 Task: Look for space in Marigot, Saint Martin from 13th August, 2023 to 17th August, 2023 for 2 adults in price range Rs.10000 to Rs.16000. Place can be entire place with 2 bedrooms having 2 beds and 1 bathroom. Property type can be house, flat, guest house. Amenities needed are: wifi. Booking option can be shelf check-in. Required host language is English.
Action: Mouse moved to (419, 57)
Screenshot: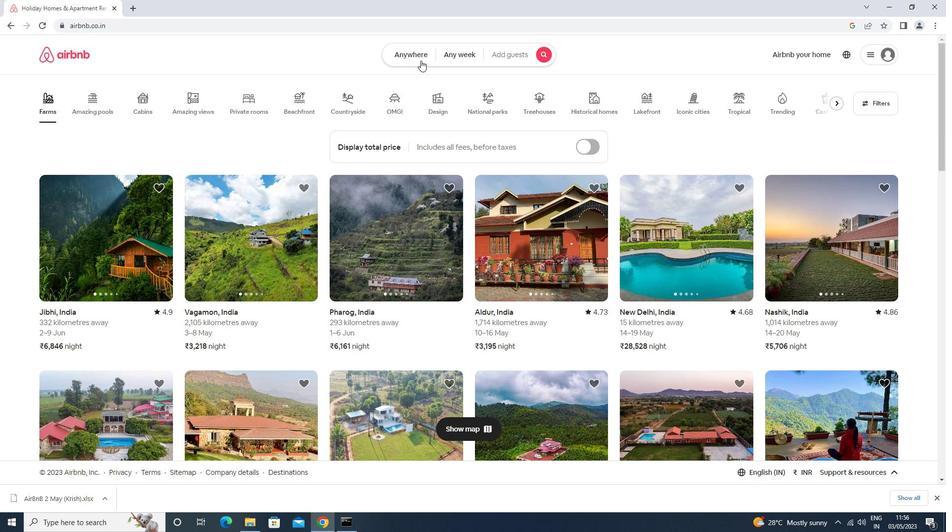 
Action: Mouse pressed left at (419, 57)
Screenshot: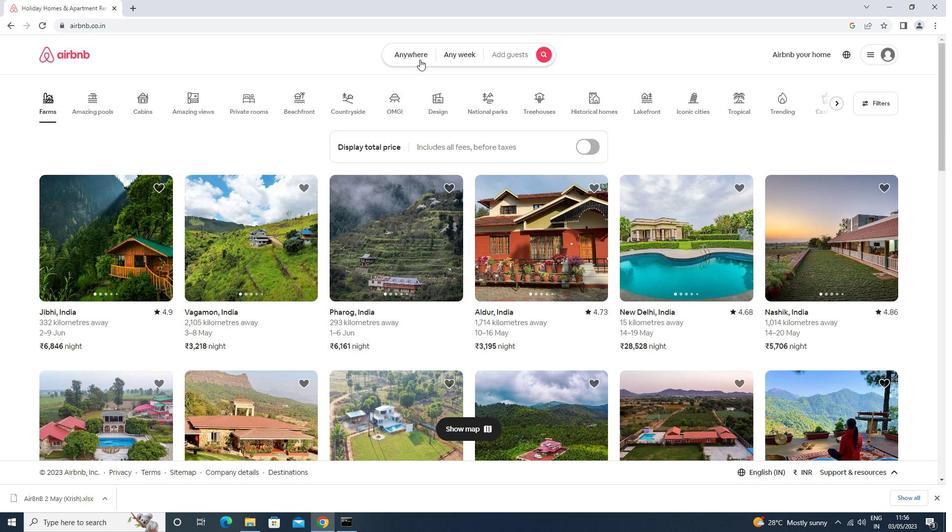 
Action: Mouse moved to (392, 93)
Screenshot: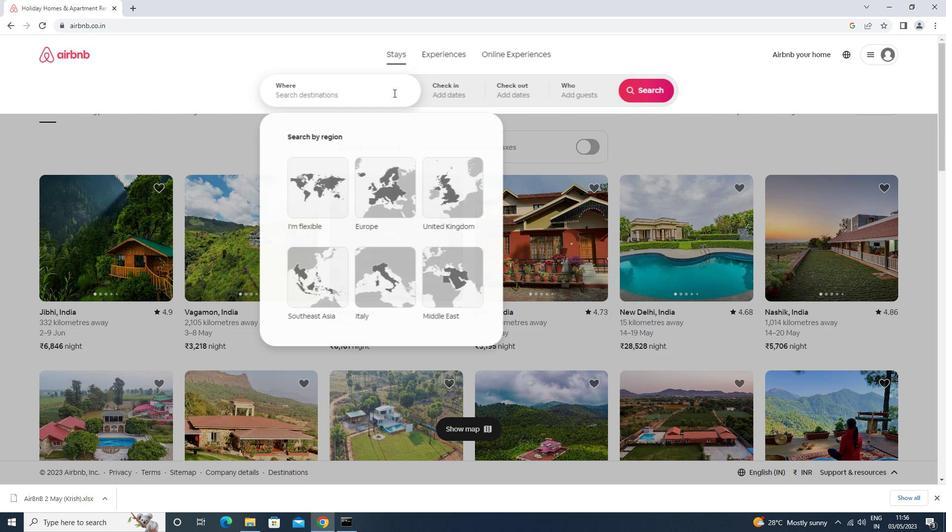
Action: Mouse pressed left at (392, 93)
Screenshot: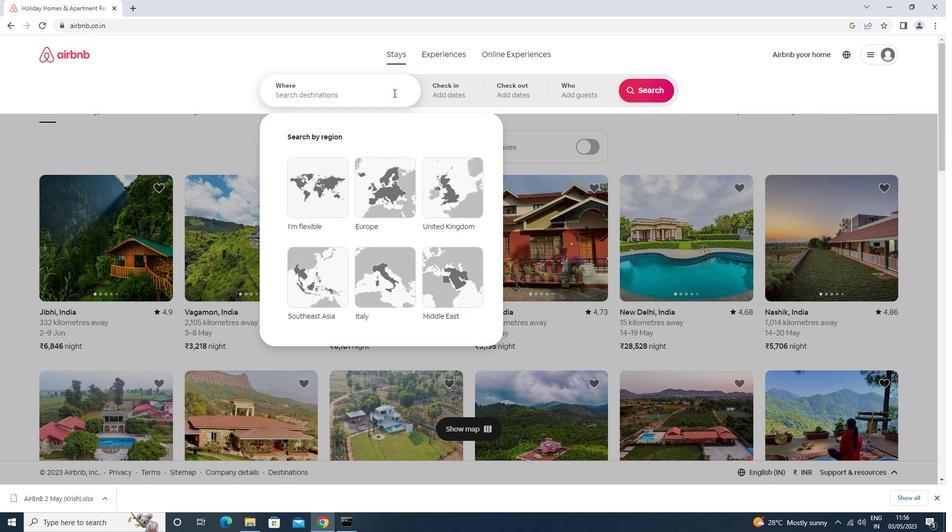 
Action: Key pressed m<Key.caps_lock>erigot<Key.space>sain<Key.down><Key.enter>
Screenshot: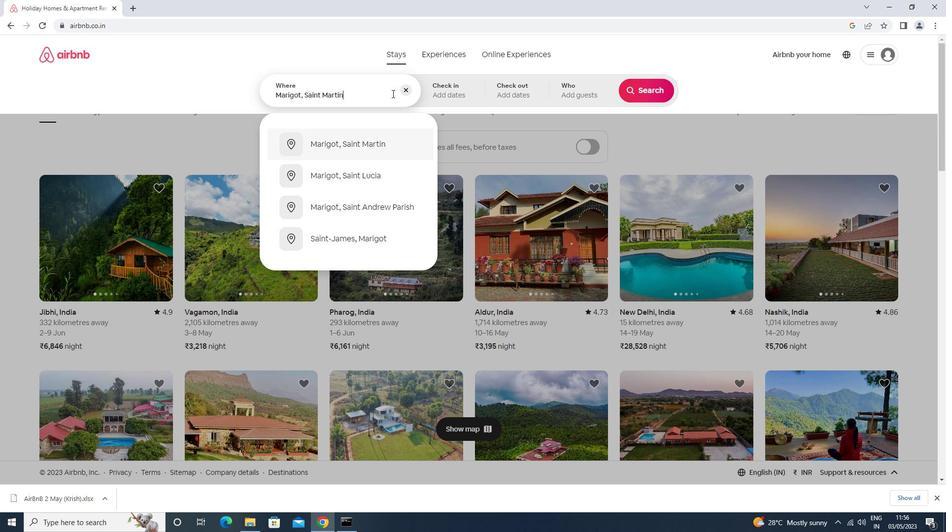 
Action: Mouse moved to (645, 171)
Screenshot: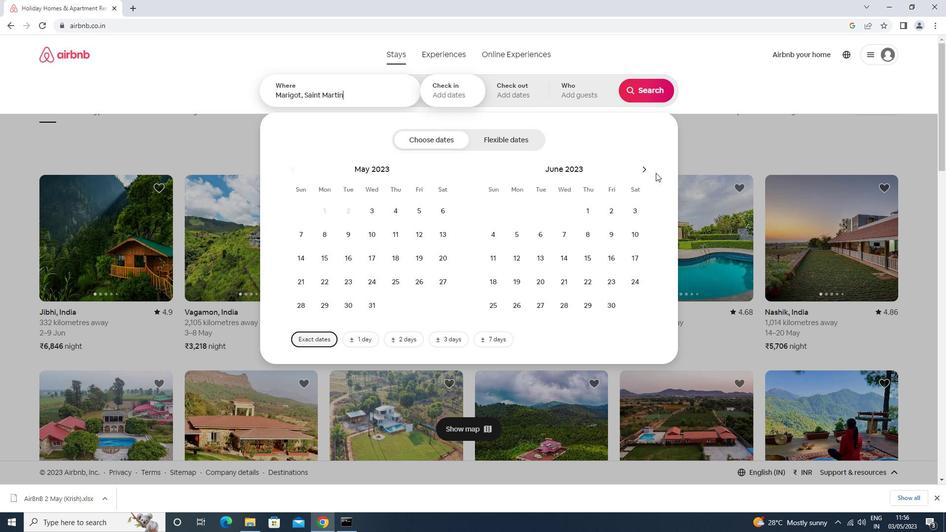 
Action: Mouse pressed left at (645, 171)
Screenshot: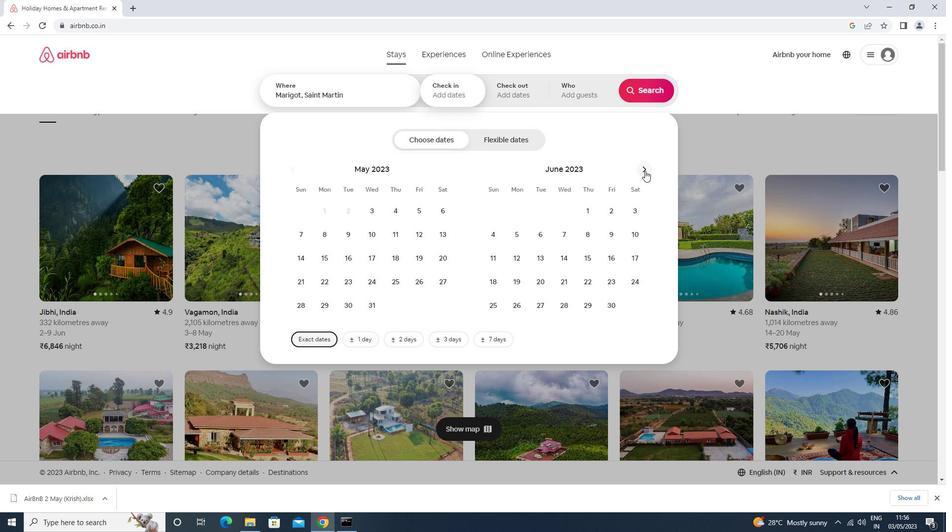 
Action: Mouse pressed left at (645, 171)
Screenshot: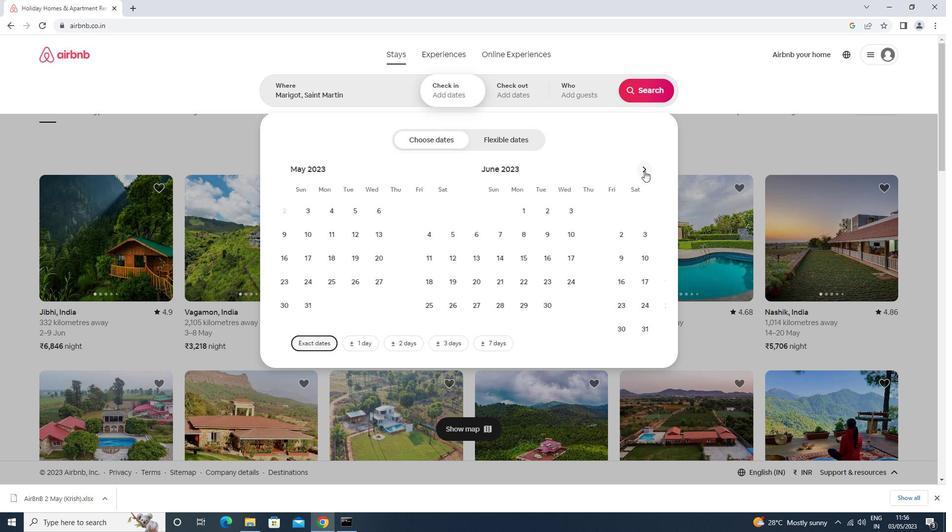 
Action: Mouse moved to (494, 253)
Screenshot: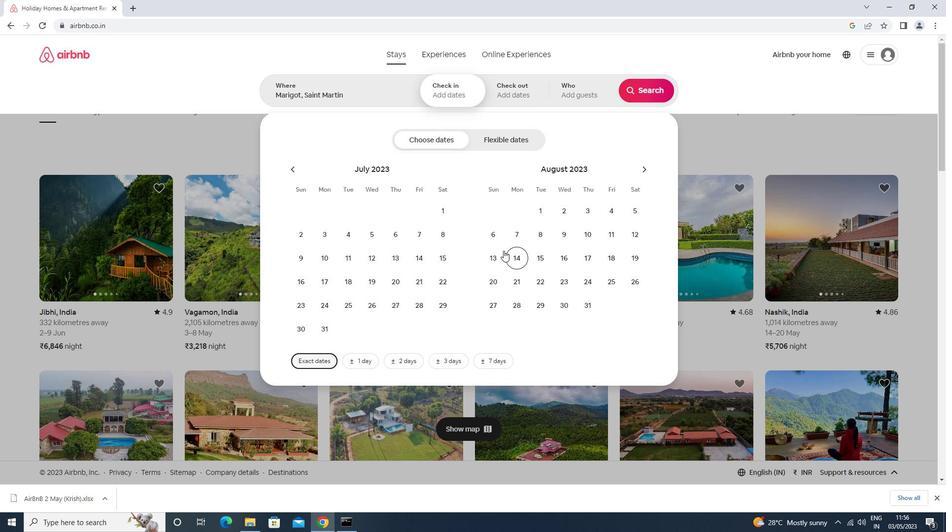 
Action: Mouse pressed left at (494, 253)
Screenshot: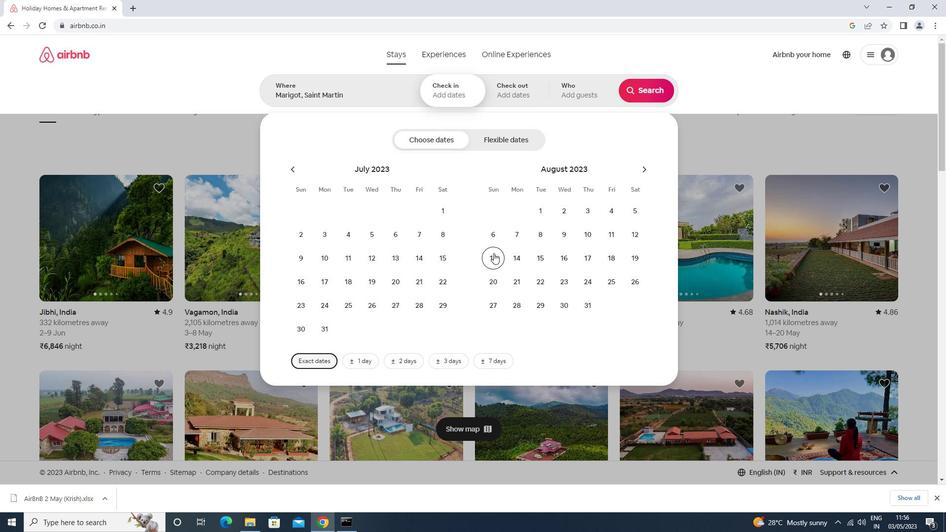 
Action: Mouse moved to (593, 262)
Screenshot: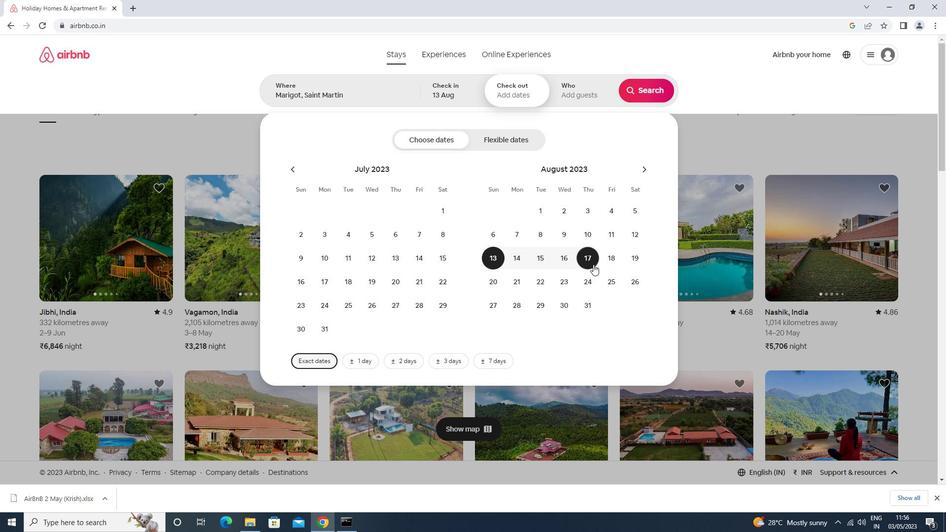 
Action: Mouse pressed left at (593, 262)
Screenshot: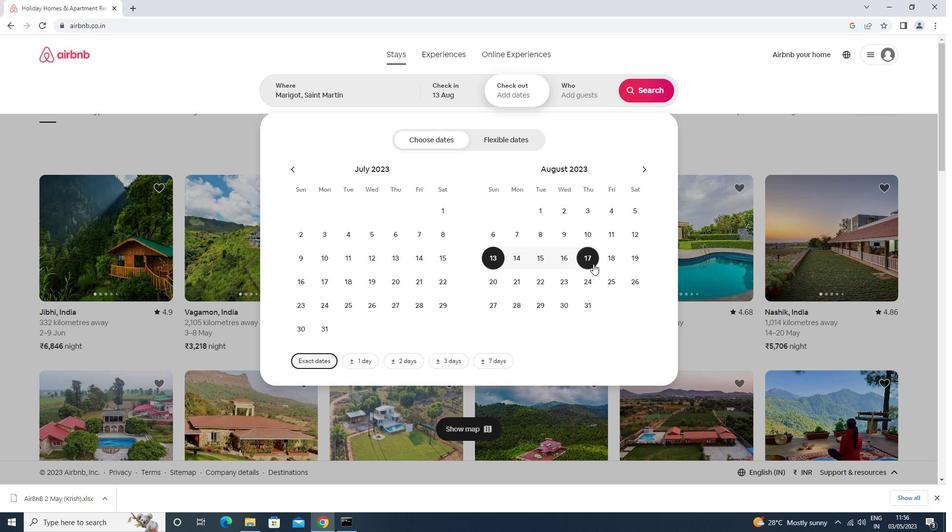 
Action: Mouse moved to (571, 84)
Screenshot: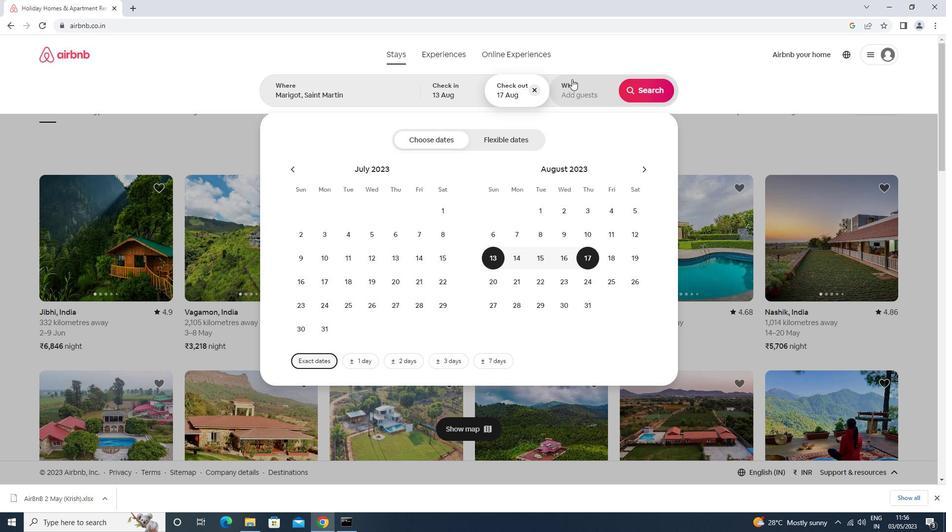 
Action: Mouse pressed left at (571, 84)
Screenshot: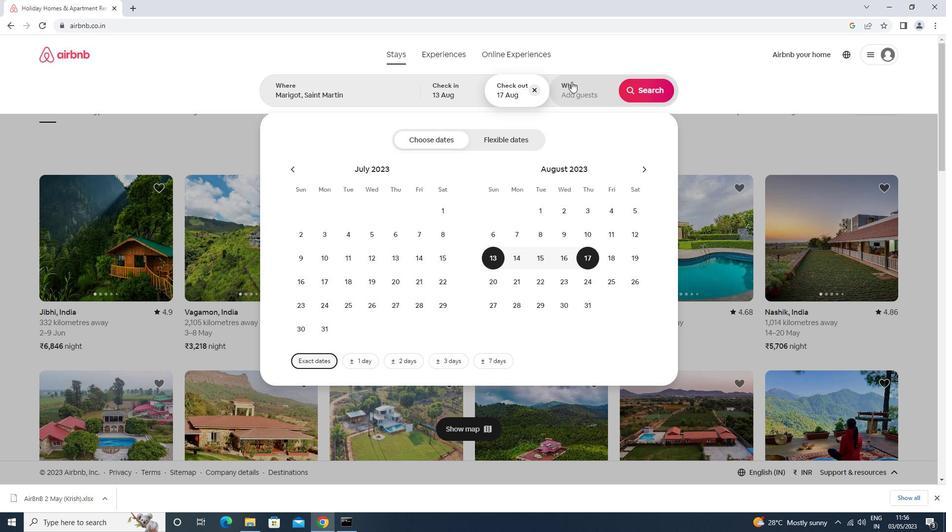
Action: Mouse moved to (648, 142)
Screenshot: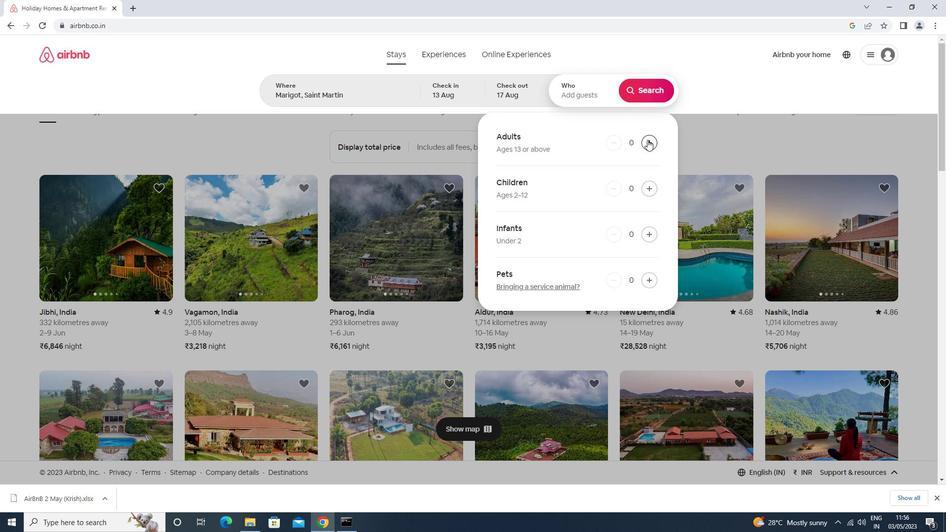 
Action: Mouse pressed left at (648, 142)
Screenshot: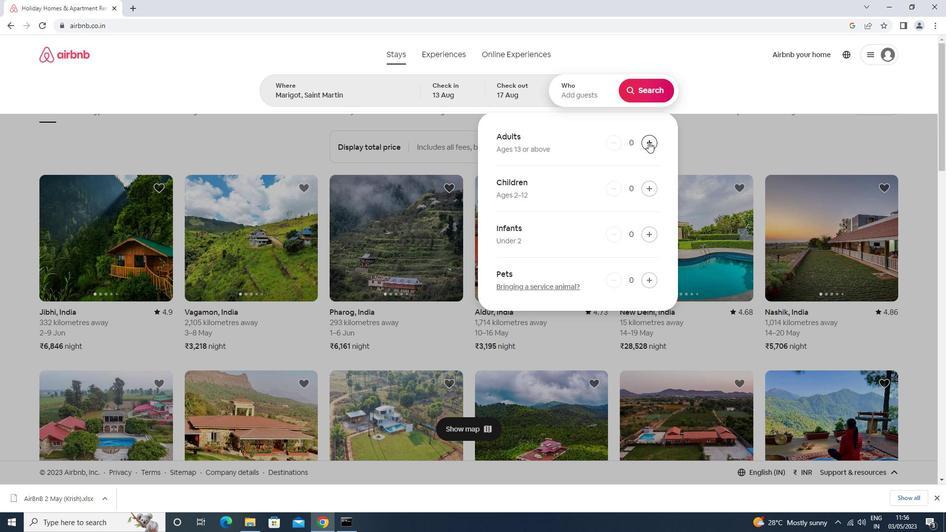
Action: Mouse pressed left at (648, 142)
Screenshot: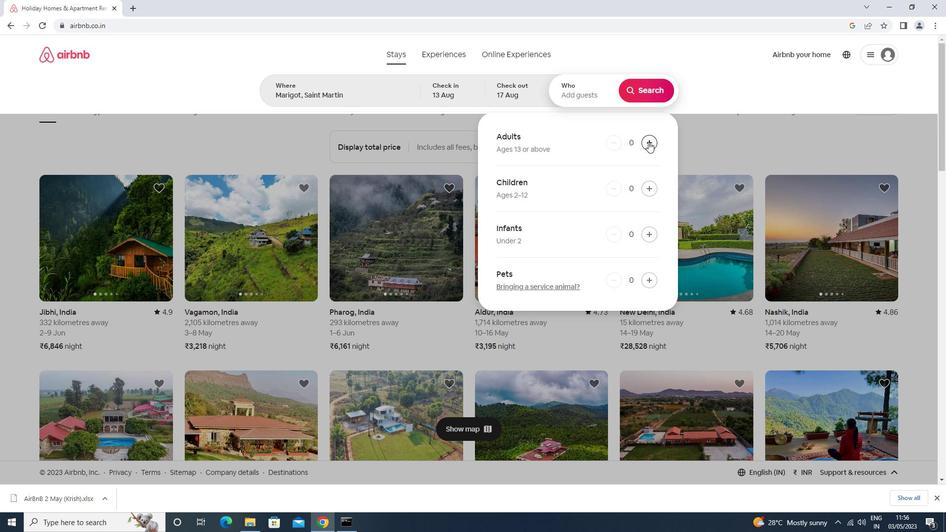 
Action: Mouse moved to (647, 89)
Screenshot: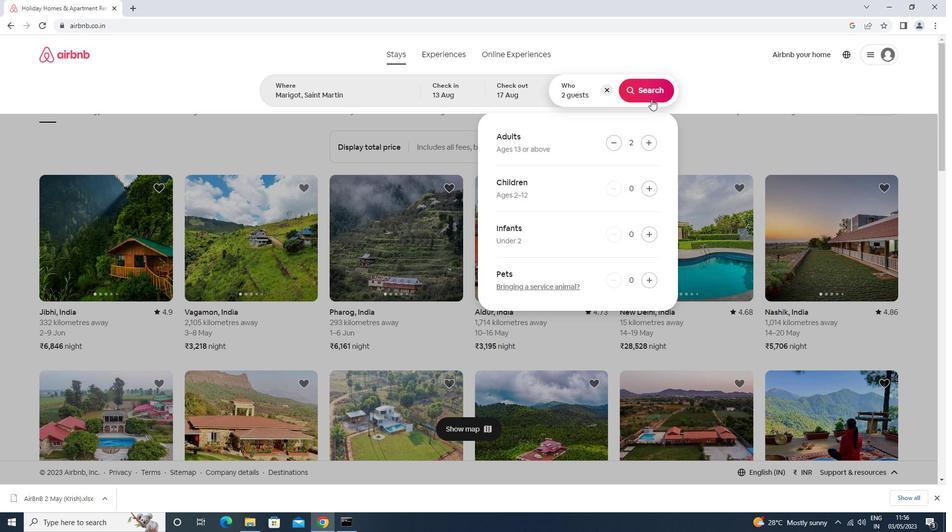 
Action: Mouse pressed left at (647, 89)
Screenshot: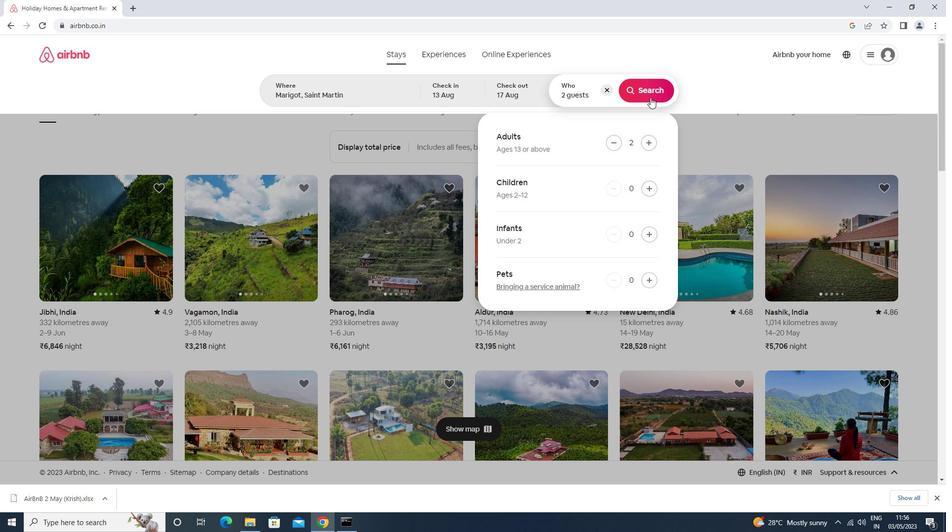
Action: Mouse moved to (904, 87)
Screenshot: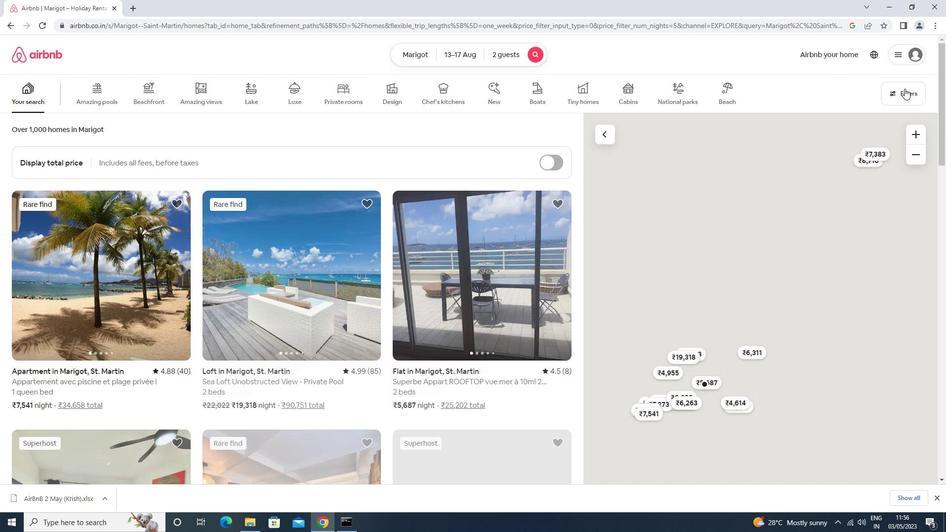 
Action: Mouse pressed left at (904, 87)
Screenshot: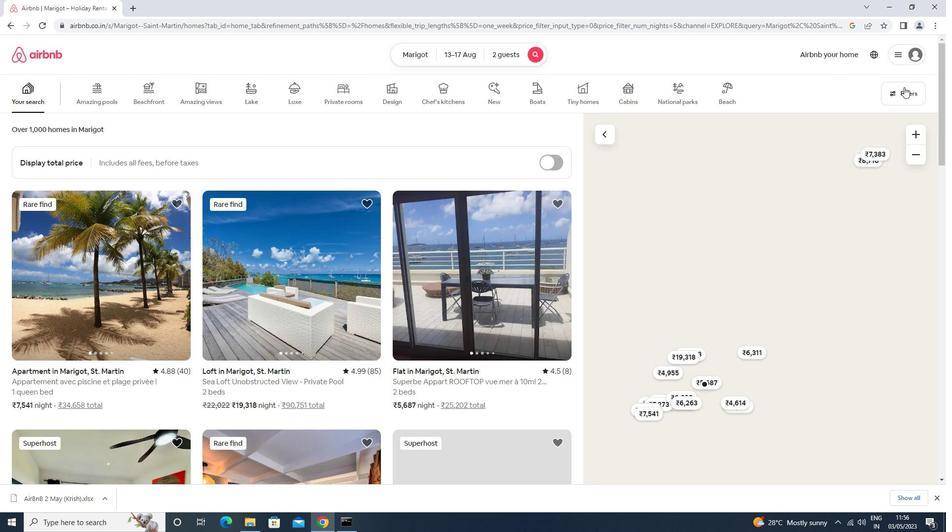 
Action: Mouse moved to (441, 210)
Screenshot: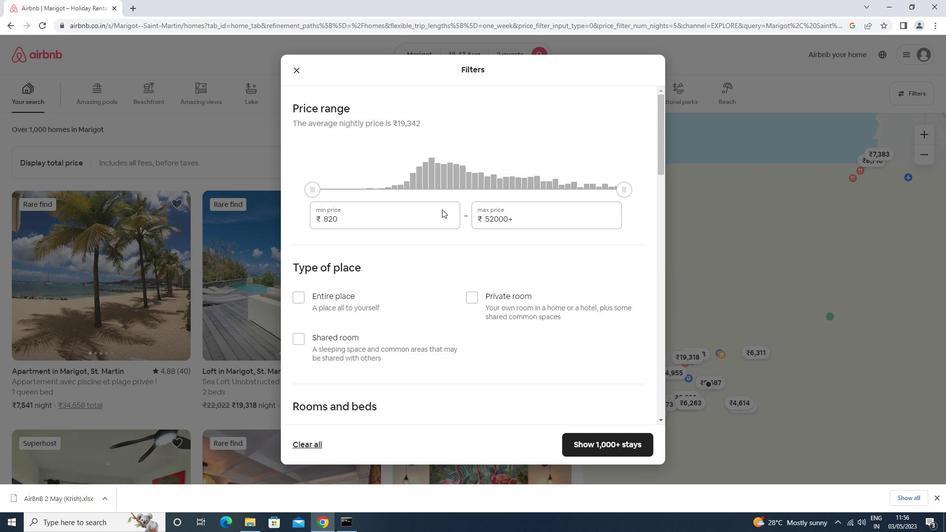 
Action: Mouse pressed left at (441, 210)
Screenshot: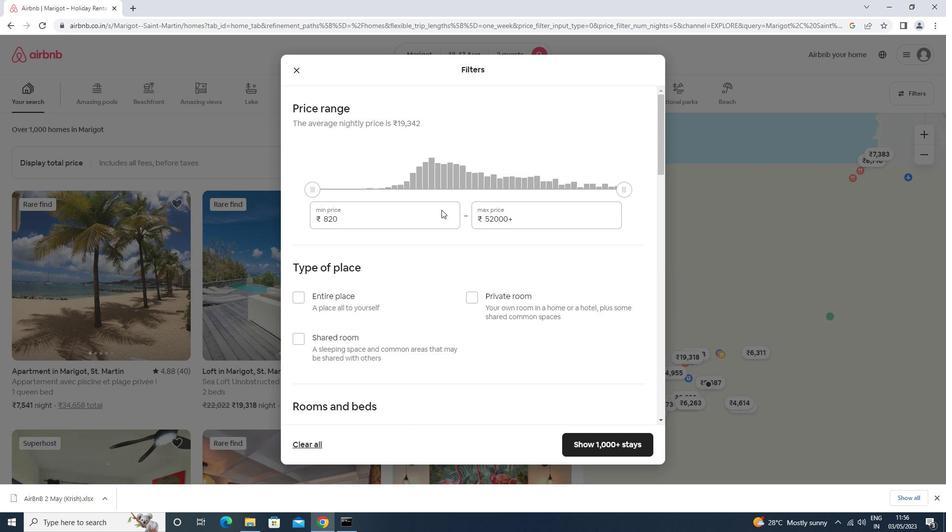
Action: Mouse moved to (446, 206)
Screenshot: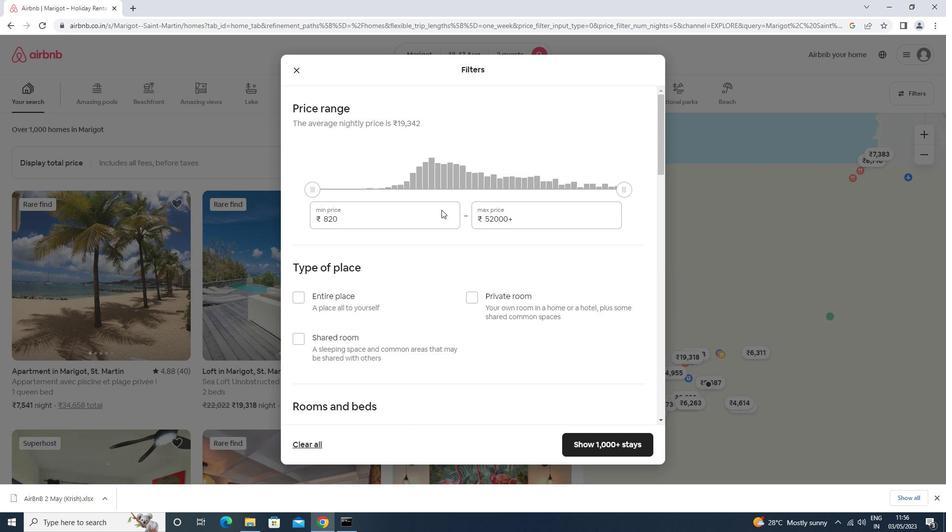 
Action: Key pressed <Key.backspace><Key.backspace><Key.backspace><Key.backspace><Key.backspace><Key.backspace><Key.backspace><Key.backspace><Key.backspace>10000<Key.tab>16000
Screenshot: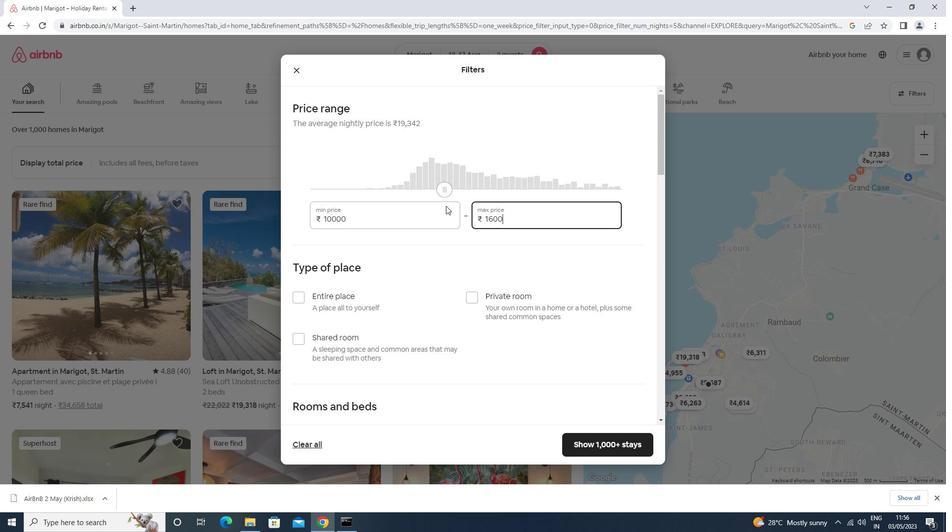 
Action: Mouse moved to (340, 294)
Screenshot: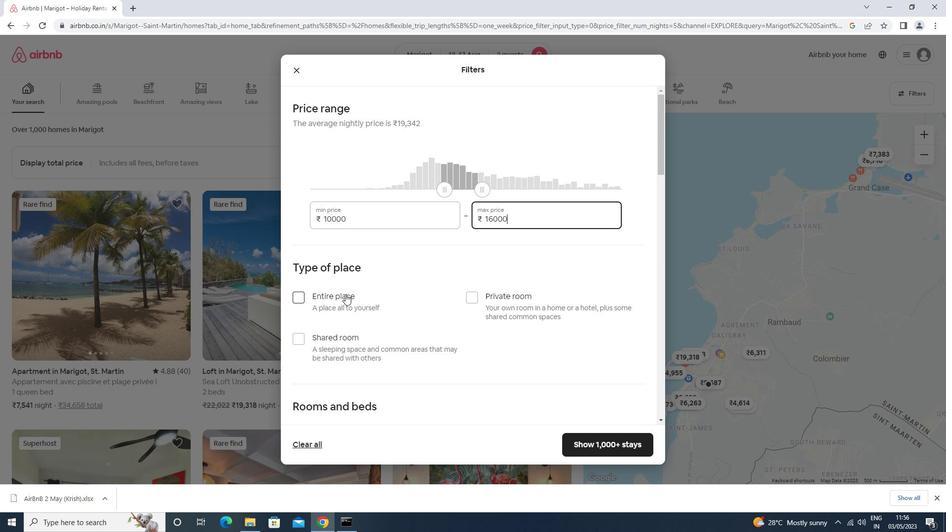 
Action: Mouse pressed left at (340, 294)
Screenshot: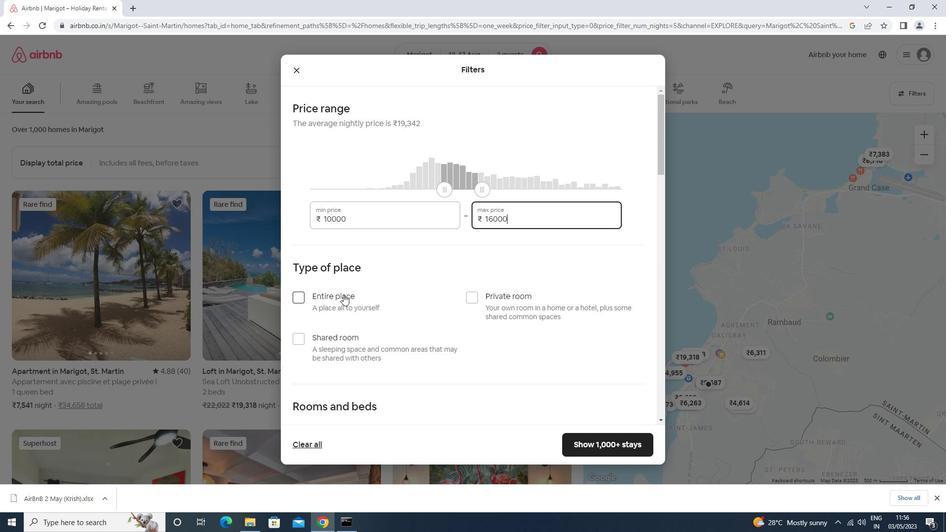 
Action: Mouse moved to (340, 291)
Screenshot: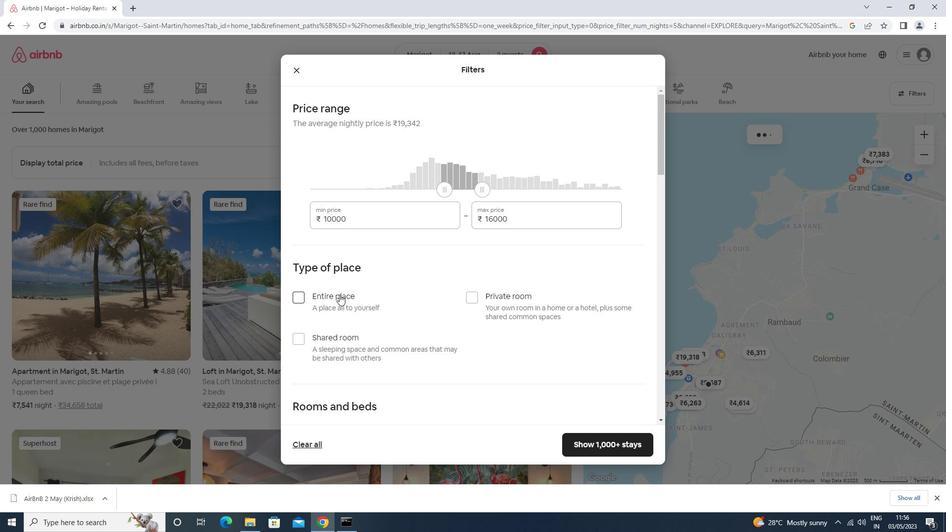 
Action: Mouse scrolled (340, 291) with delta (0, 0)
Screenshot: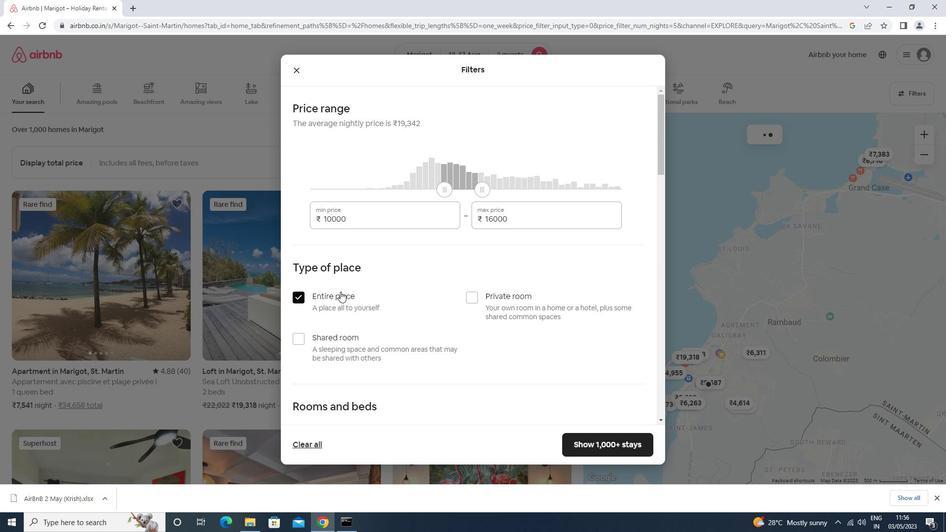 
Action: Mouse scrolled (340, 291) with delta (0, 0)
Screenshot: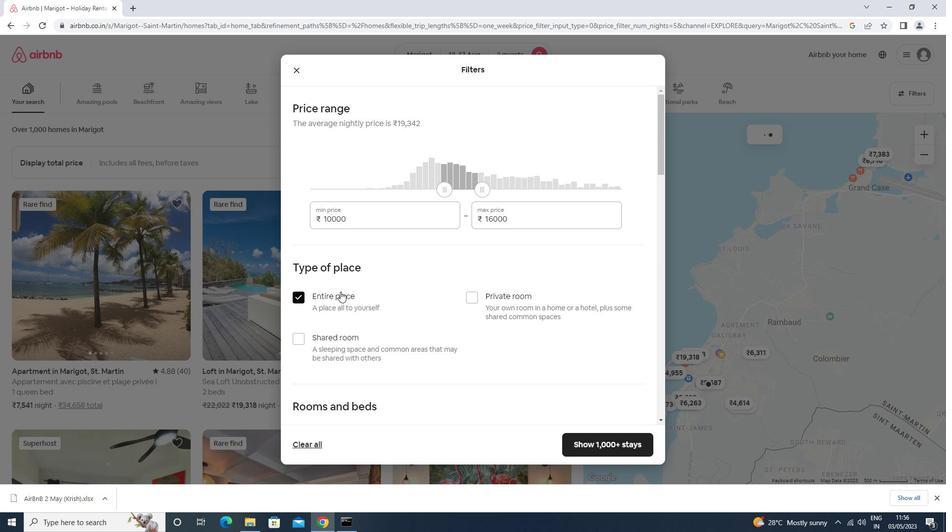 
Action: Mouse scrolled (340, 291) with delta (0, 0)
Screenshot: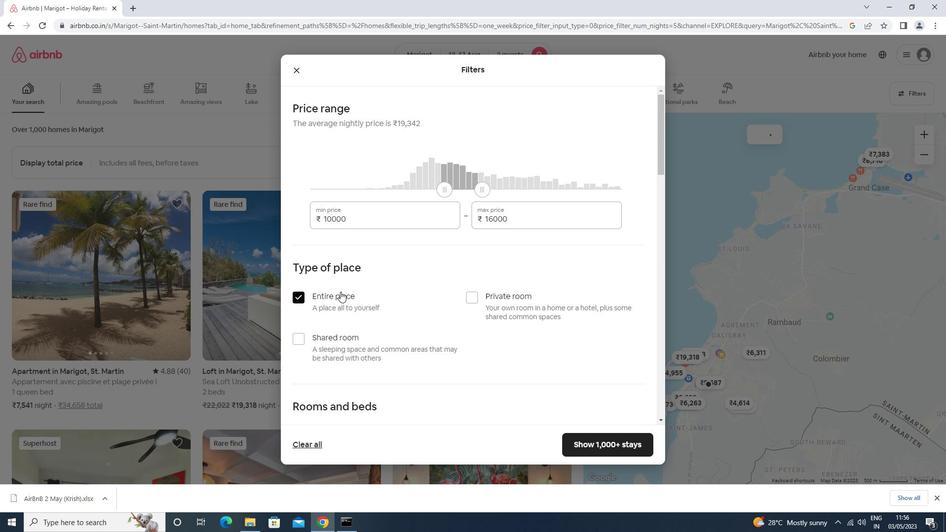 
Action: Mouse moved to (384, 314)
Screenshot: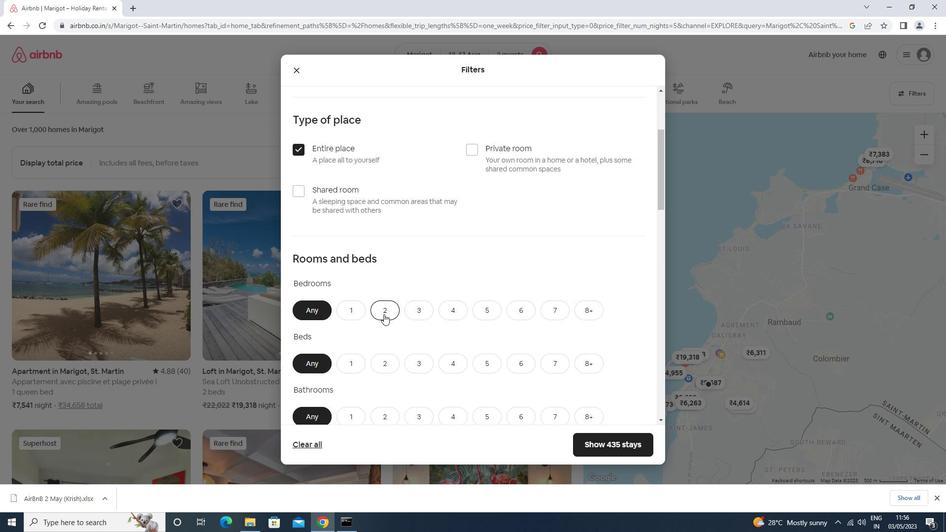 
Action: Mouse pressed left at (384, 314)
Screenshot: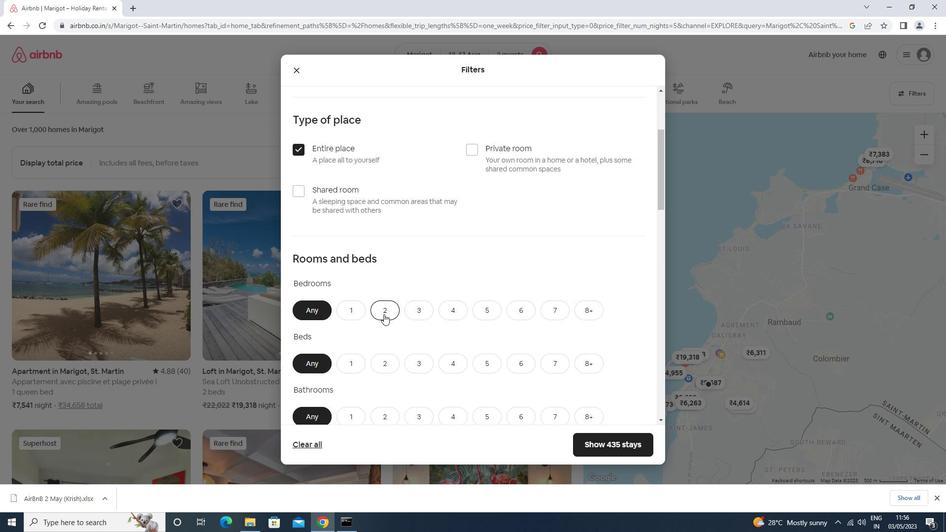 
Action: Mouse scrolled (384, 314) with delta (0, 0)
Screenshot: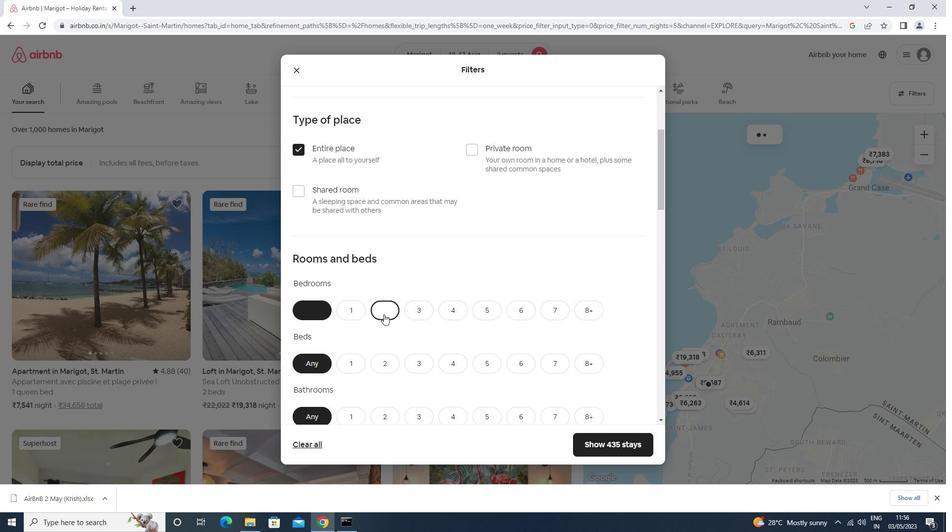 
Action: Mouse moved to (383, 318)
Screenshot: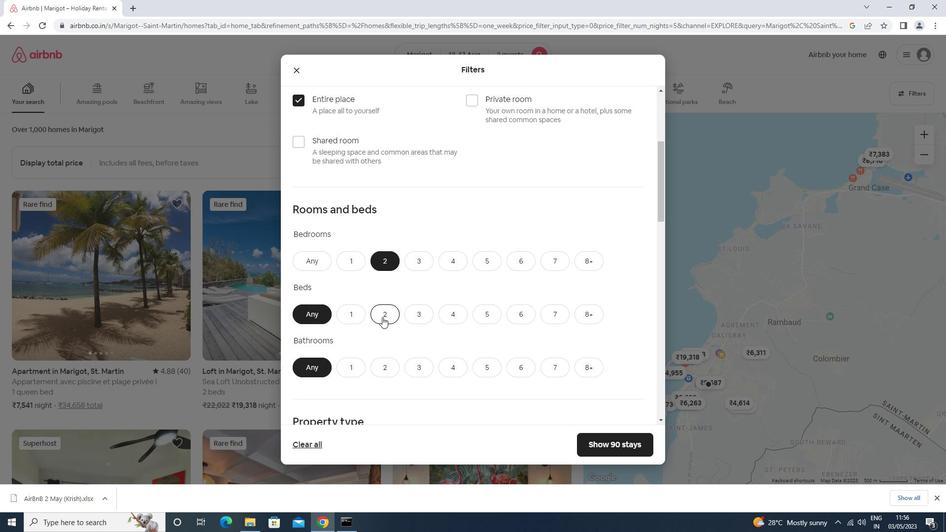
Action: Mouse pressed left at (383, 318)
Screenshot: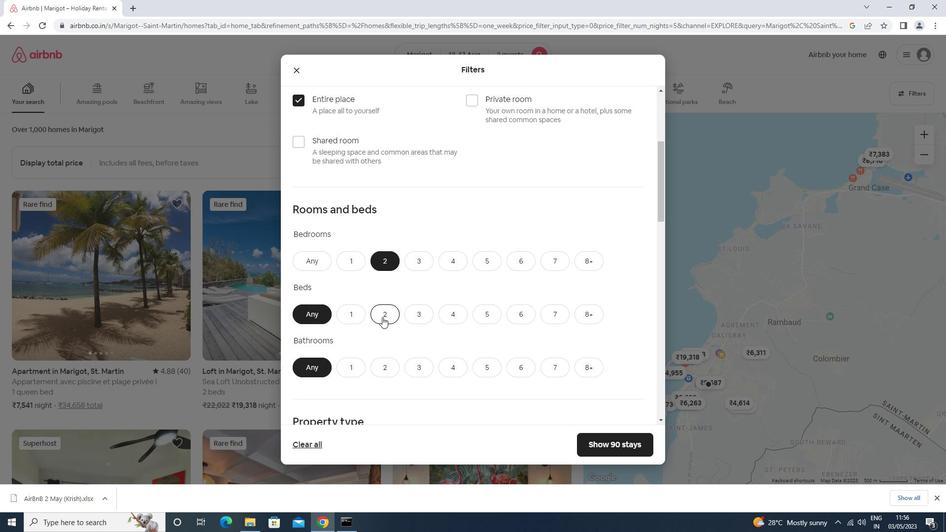 
Action: Mouse moved to (384, 317)
Screenshot: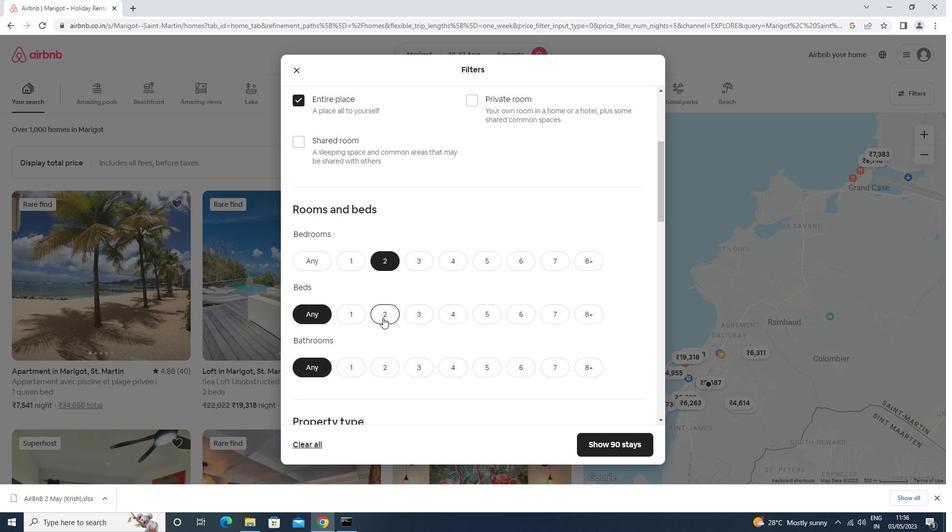 
Action: Mouse scrolled (384, 317) with delta (0, 0)
Screenshot: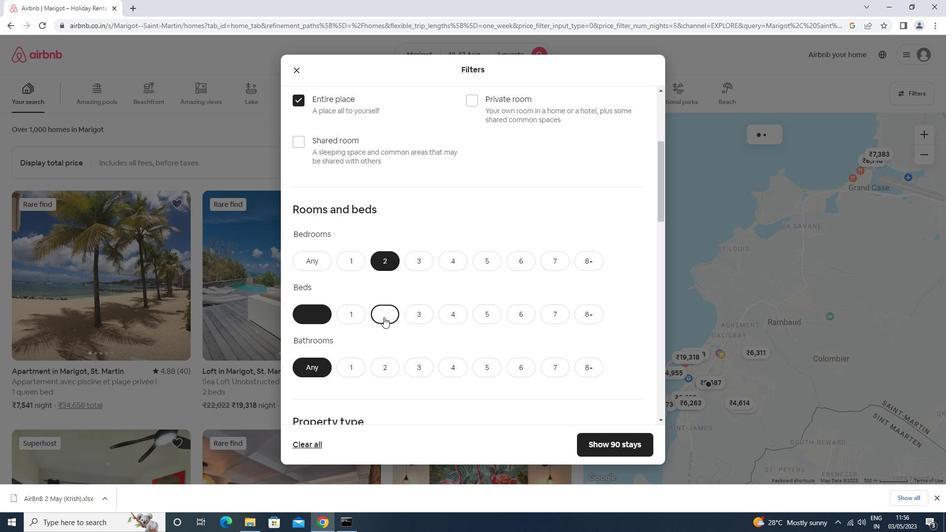
Action: Mouse moved to (359, 320)
Screenshot: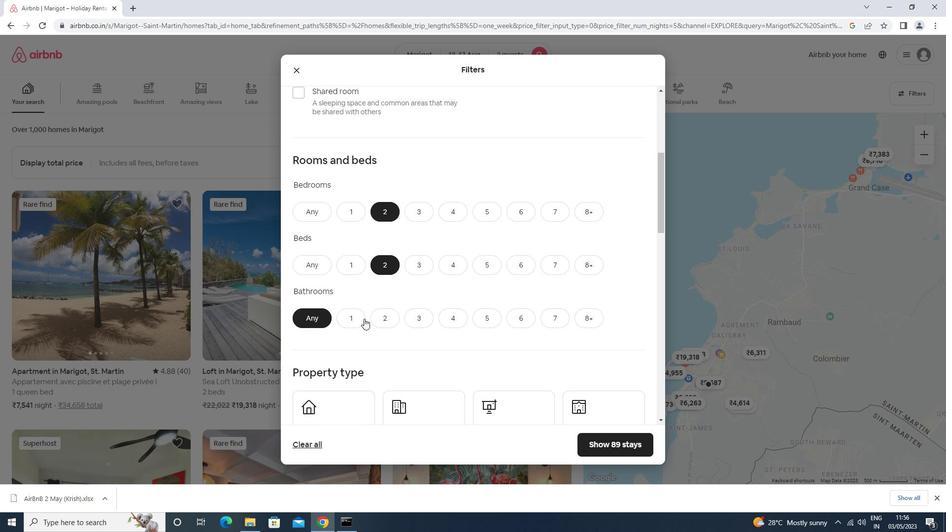 
Action: Mouse pressed left at (359, 320)
Screenshot: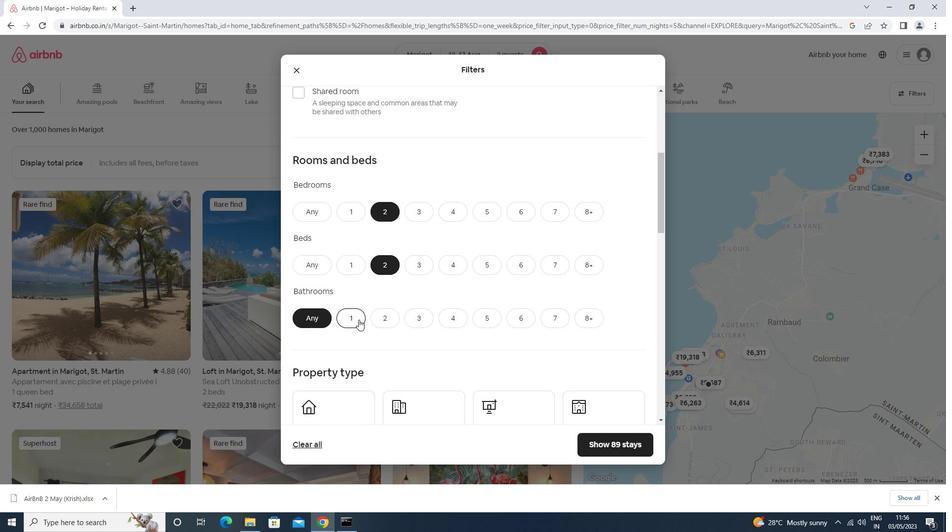
Action: Mouse moved to (358, 320)
Screenshot: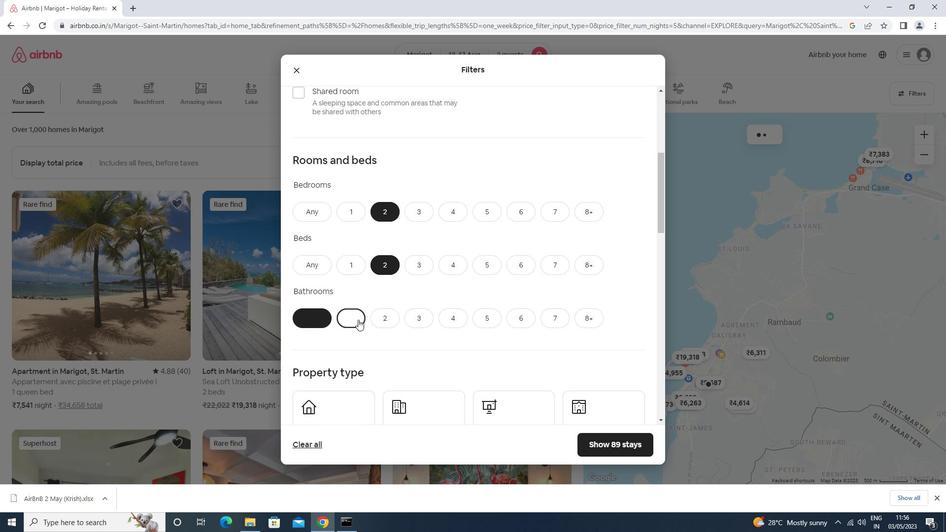 
Action: Mouse scrolled (358, 319) with delta (0, 0)
Screenshot: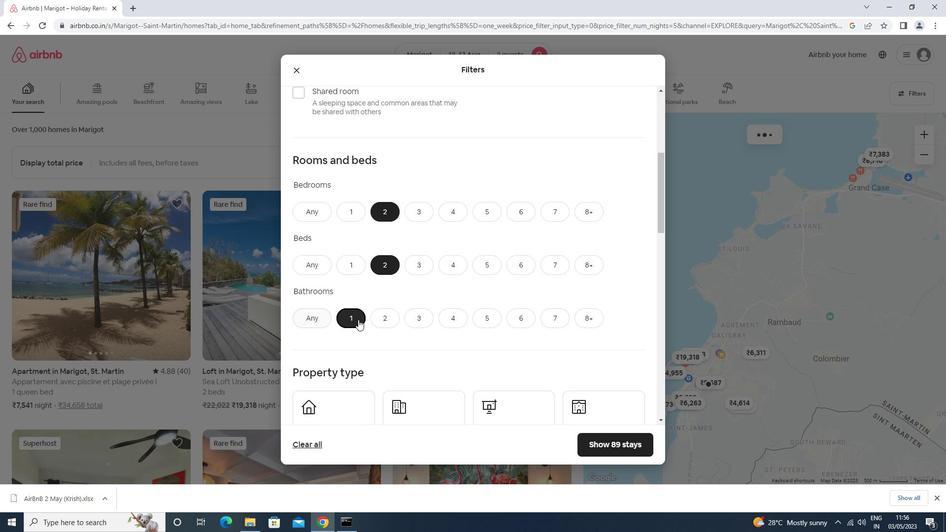 
Action: Mouse scrolled (358, 319) with delta (0, 0)
Screenshot: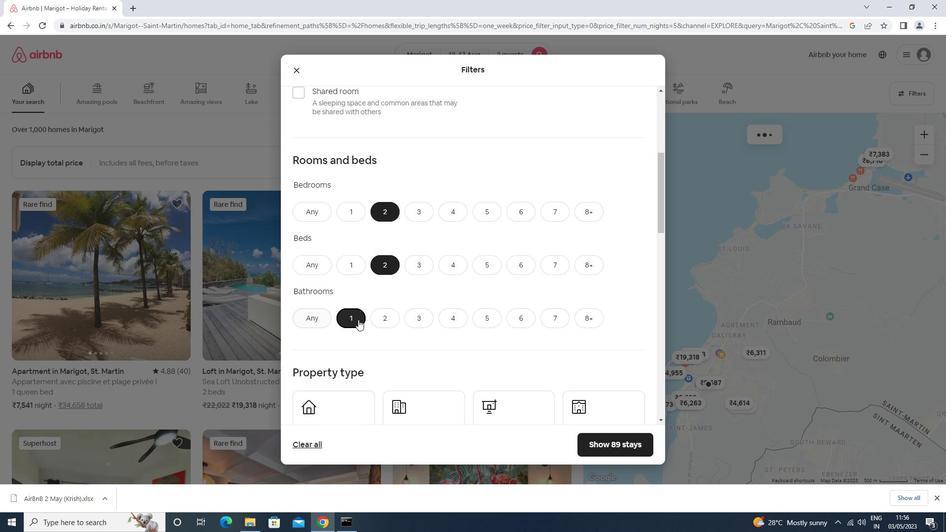 
Action: Mouse moved to (348, 318)
Screenshot: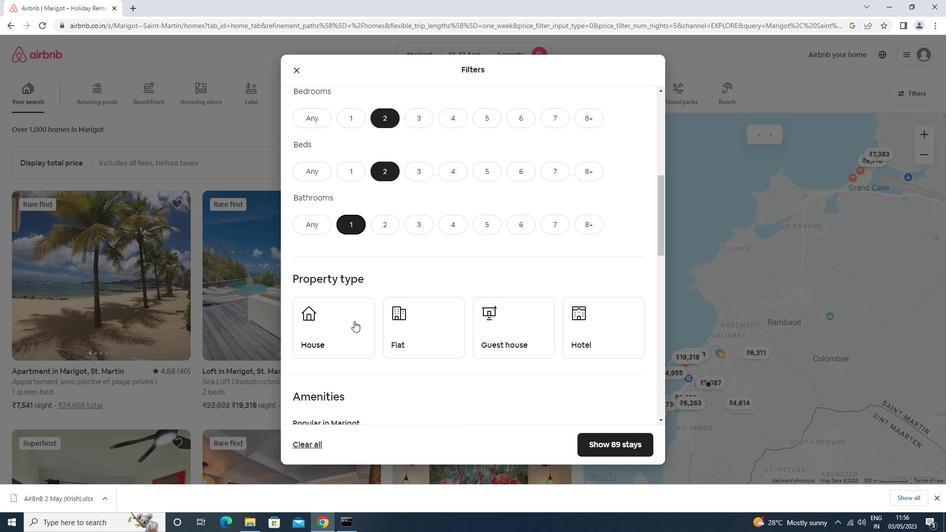 
Action: Mouse pressed left at (348, 318)
Screenshot: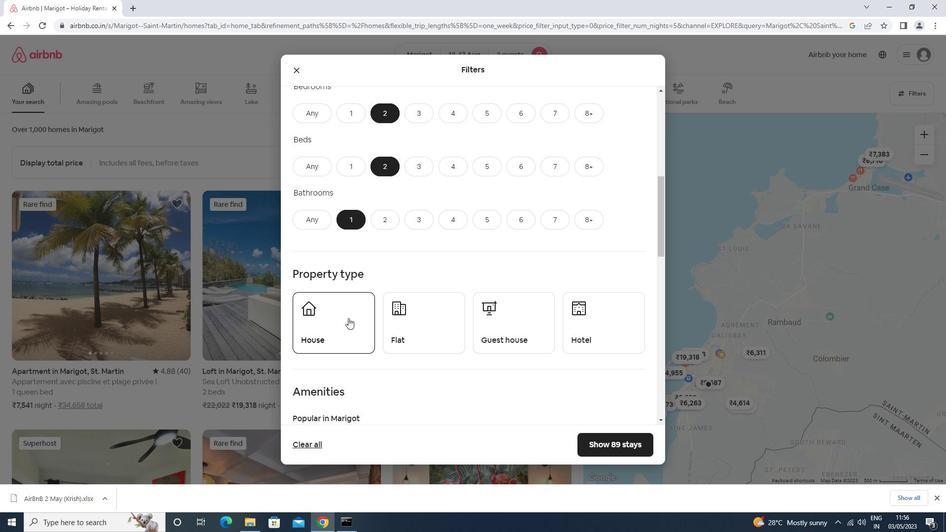
Action: Mouse moved to (414, 325)
Screenshot: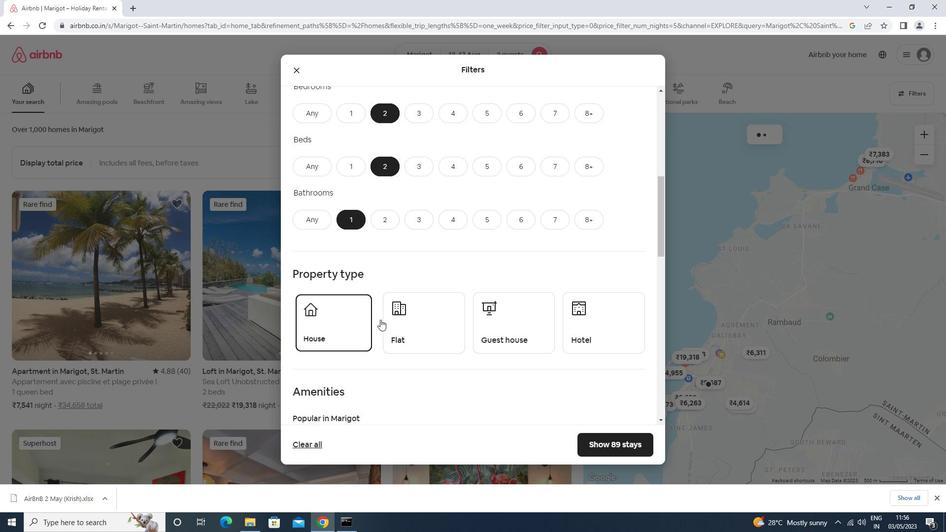 
Action: Mouse pressed left at (414, 325)
Screenshot: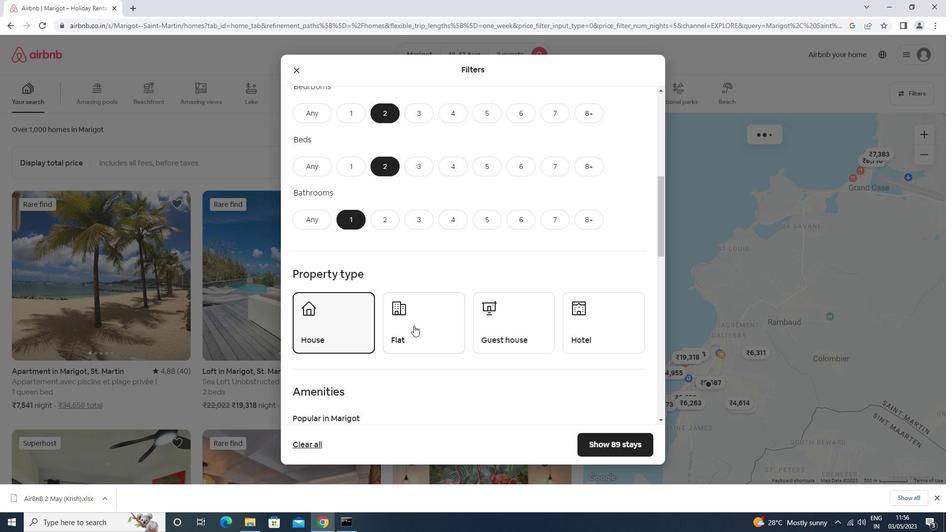 
Action: Mouse moved to (483, 326)
Screenshot: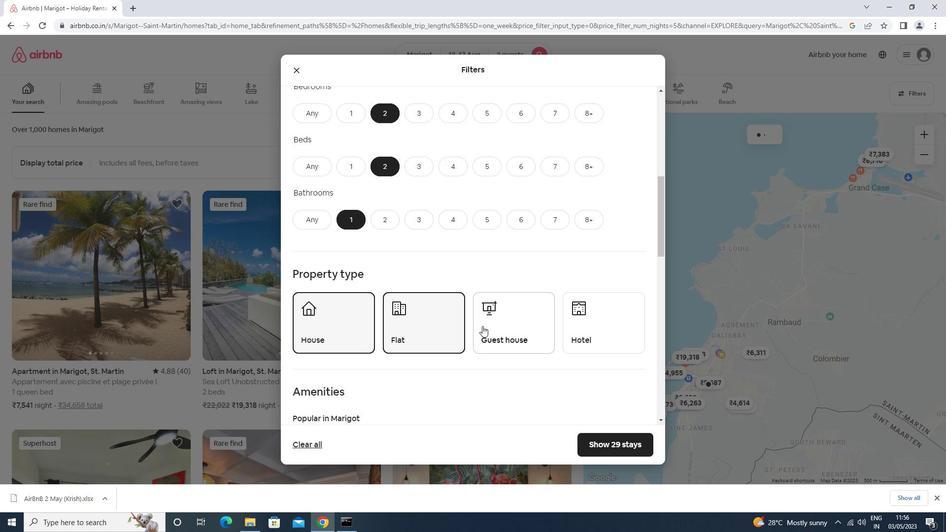 
Action: Mouse pressed left at (483, 326)
Screenshot: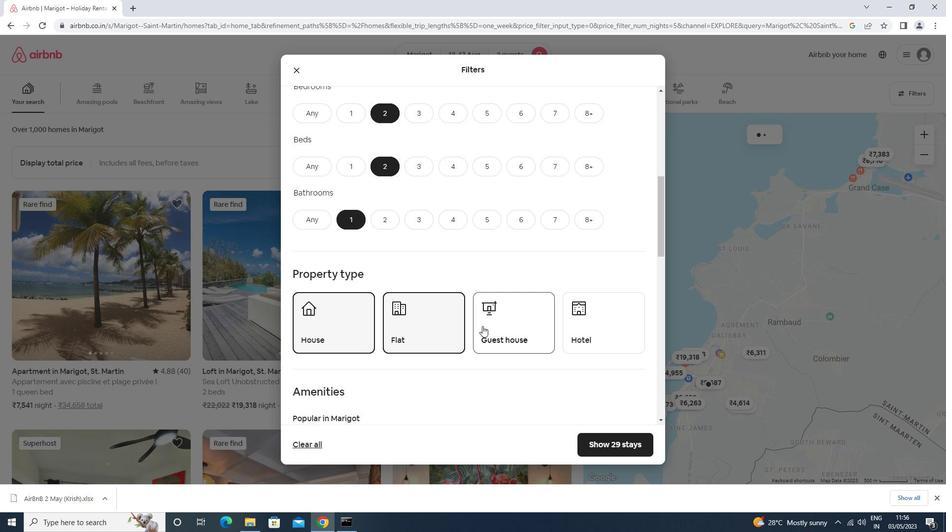 
Action: Mouse moved to (484, 330)
Screenshot: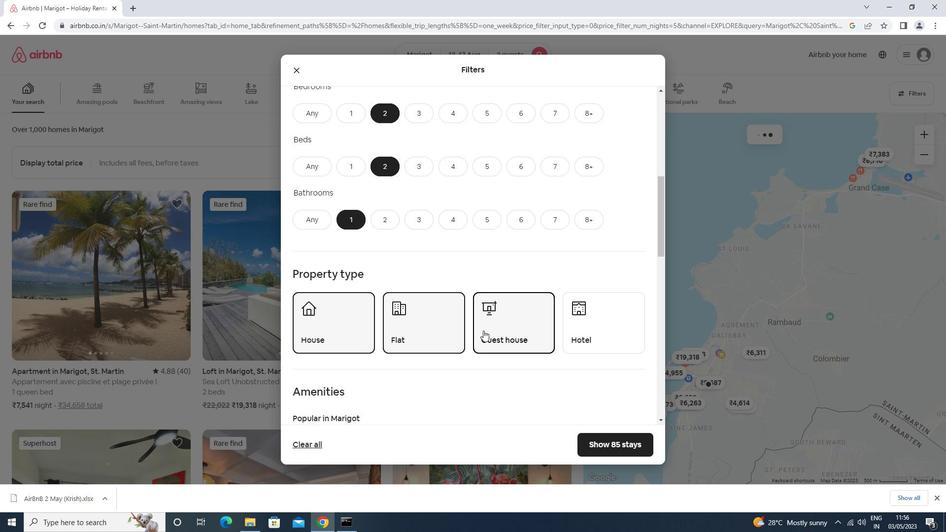 
Action: Mouse scrolled (484, 330) with delta (0, 0)
Screenshot: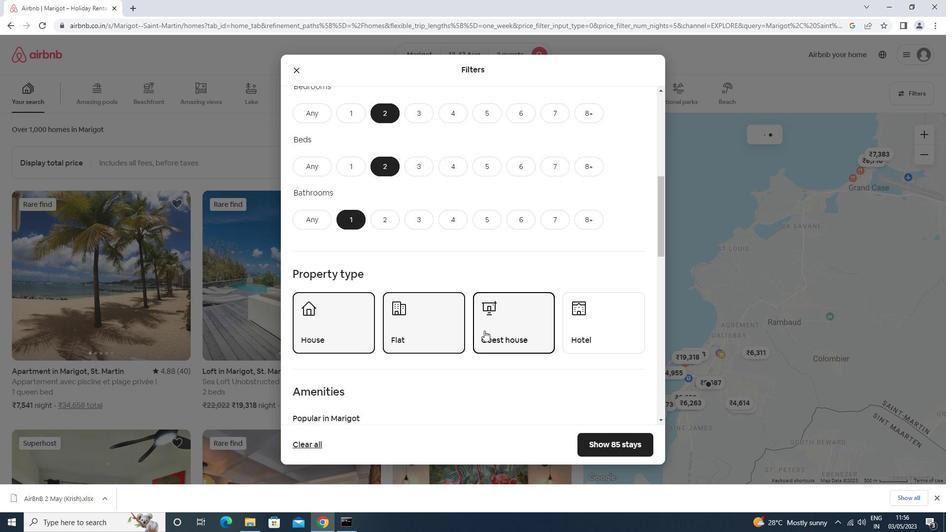 
Action: Mouse scrolled (484, 330) with delta (0, 0)
Screenshot: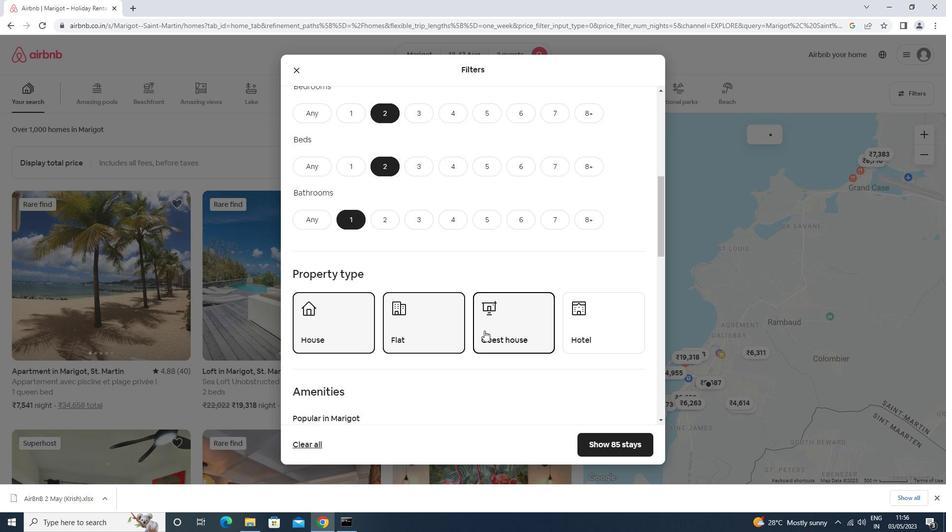 
Action: Mouse scrolled (484, 330) with delta (0, 0)
Screenshot: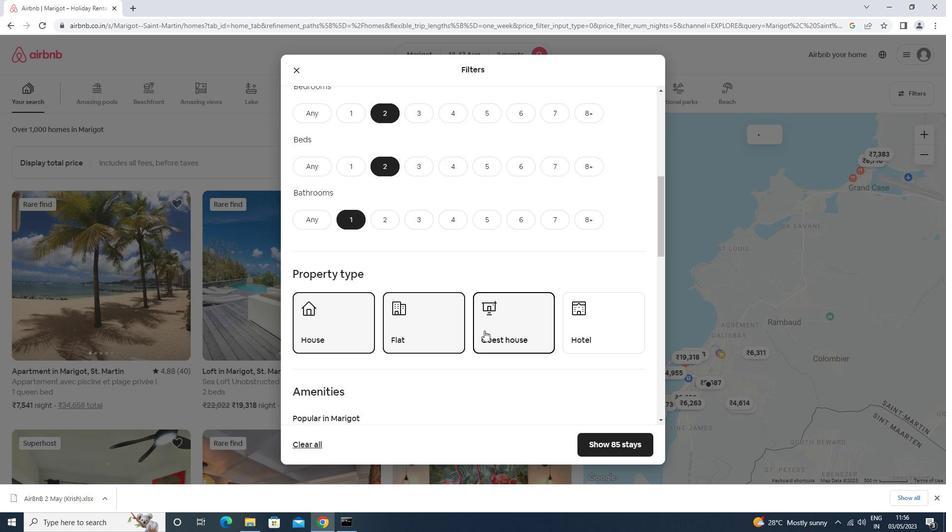 
Action: Mouse moved to (484, 331)
Screenshot: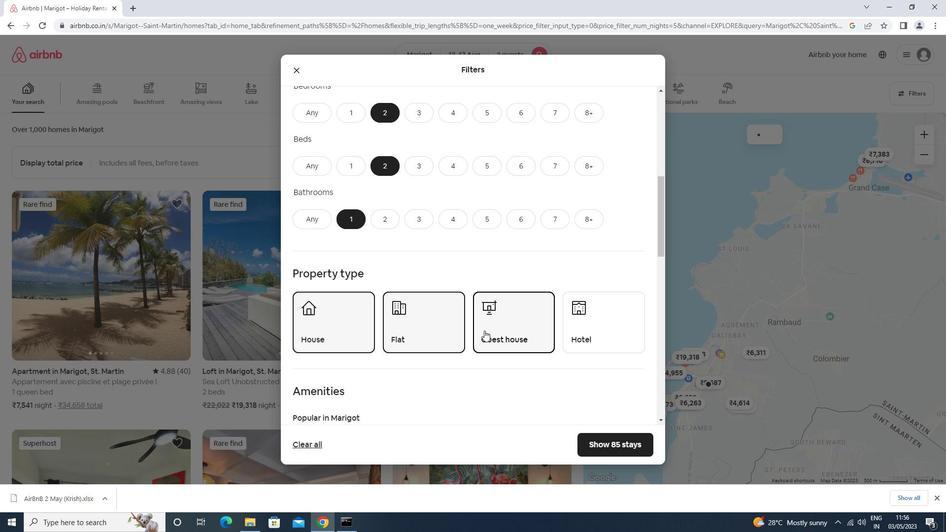 
Action: Mouse scrolled (484, 330) with delta (0, 0)
Screenshot: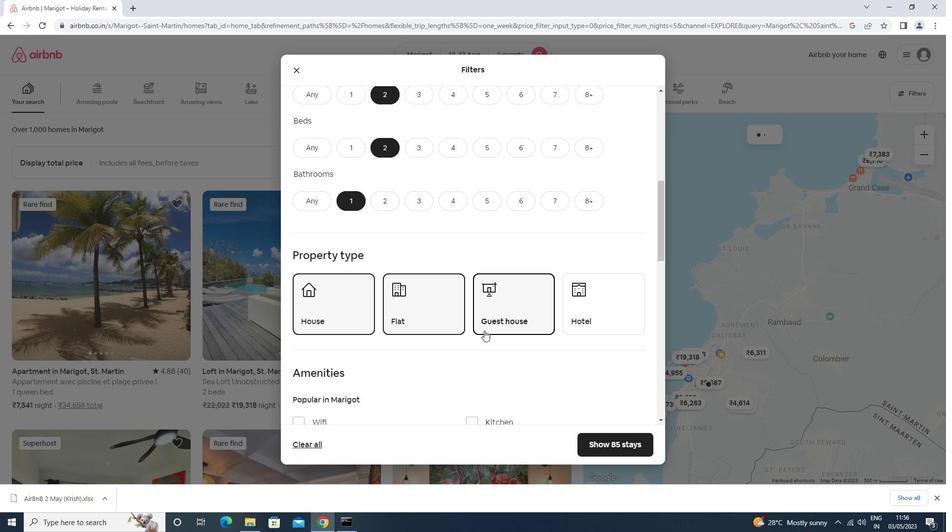 
Action: Mouse moved to (300, 249)
Screenshot: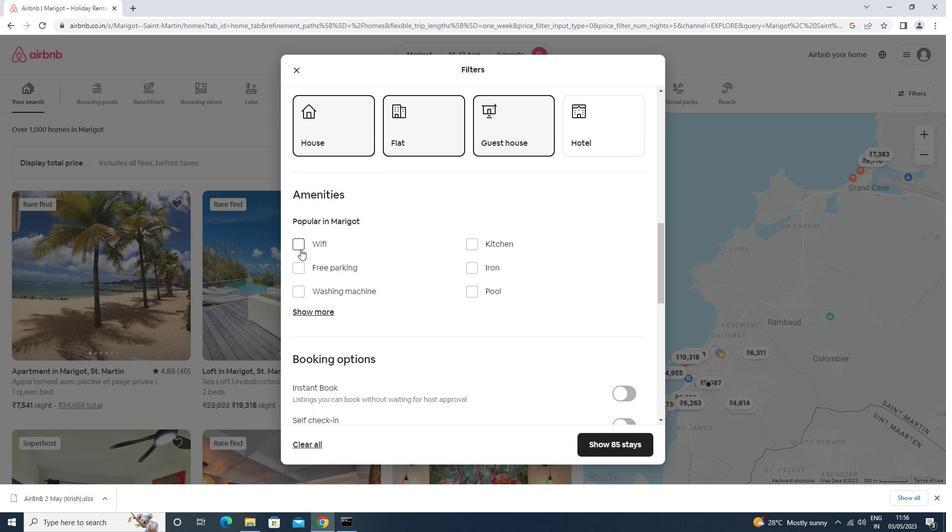 
Action: Mouse pressed left at (300, 249)
Screenshot: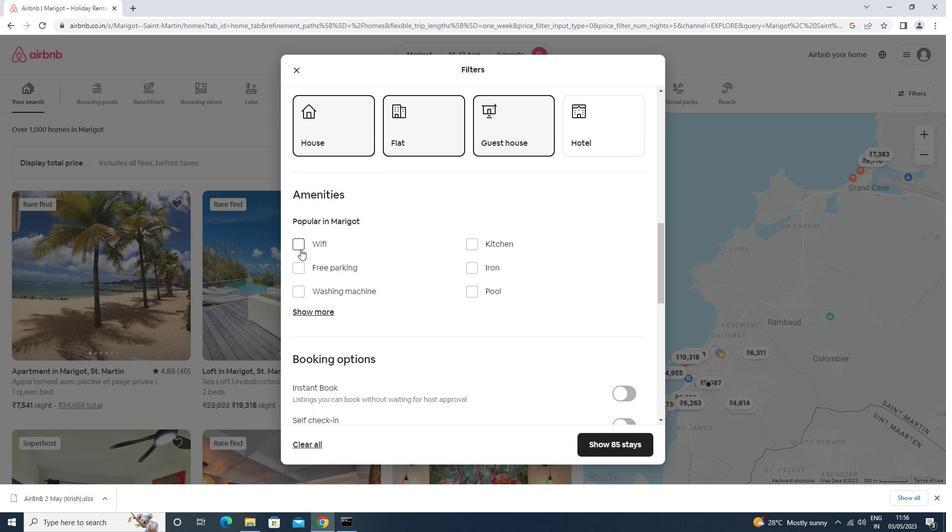 
Action: Mouse moved to (611, 382)
Screenshot: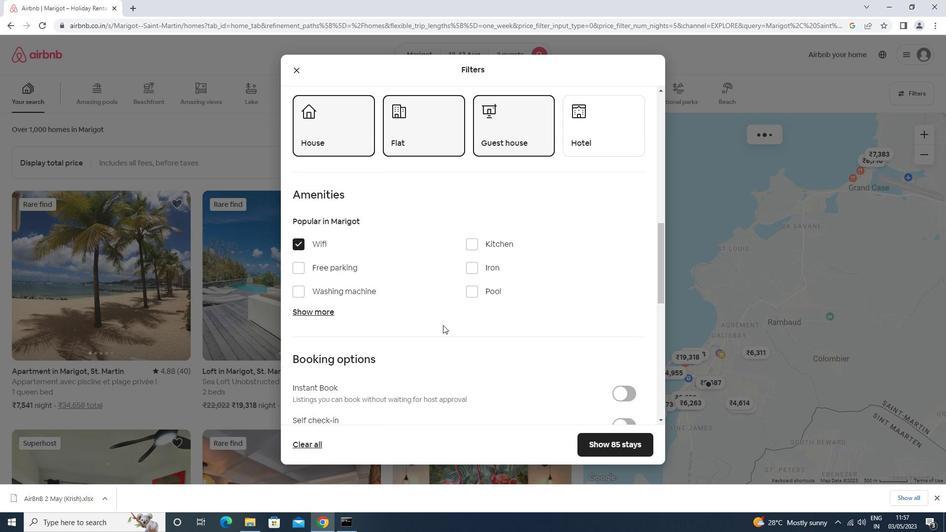 
Action: Mouse scrolled (611, 381) with delta (0, 0)
Screenshot: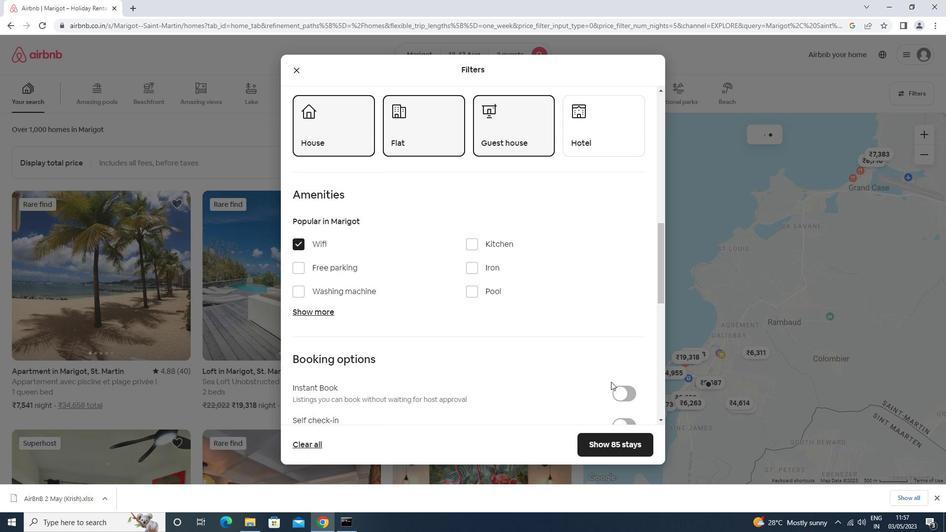 
Action: Mouse scrolled (611, 381) with delta (0, 0)
Screenshot: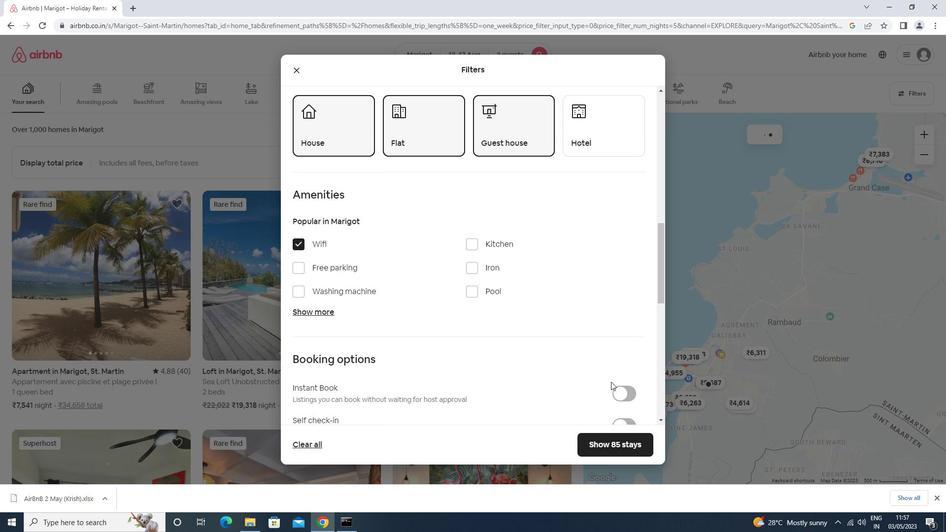 
Action: Mouse moved to (625, 332)
Screenshot: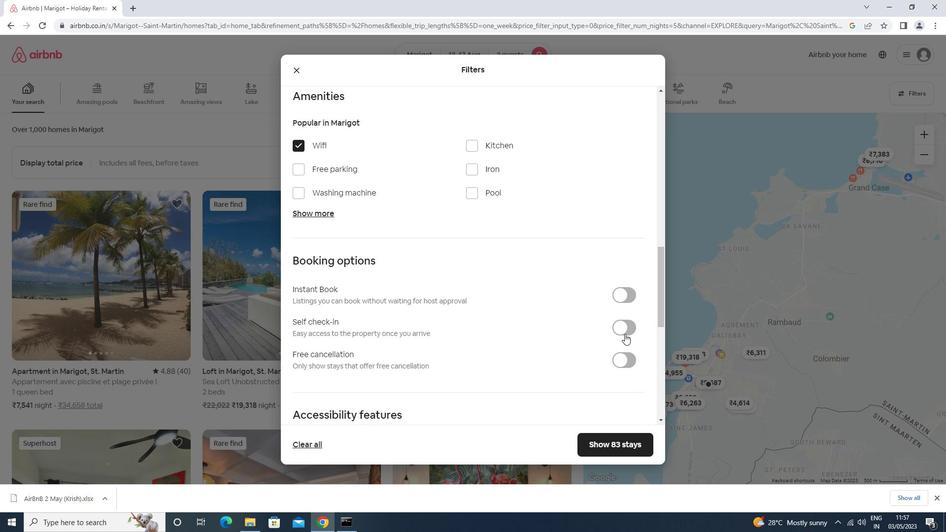 
Action: Mouse pressed left at (625, 332)
Screenshot: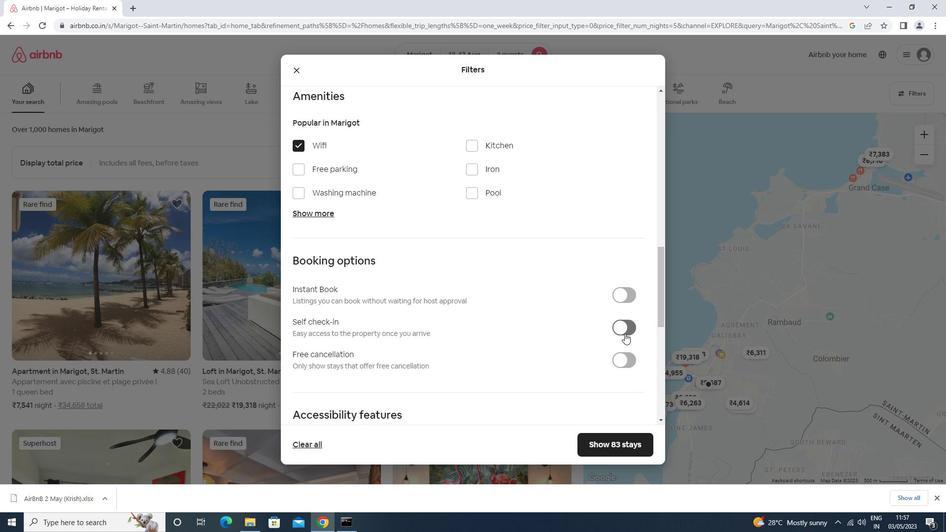 
Action: Mouse moved to (583, 333)
Screenshot: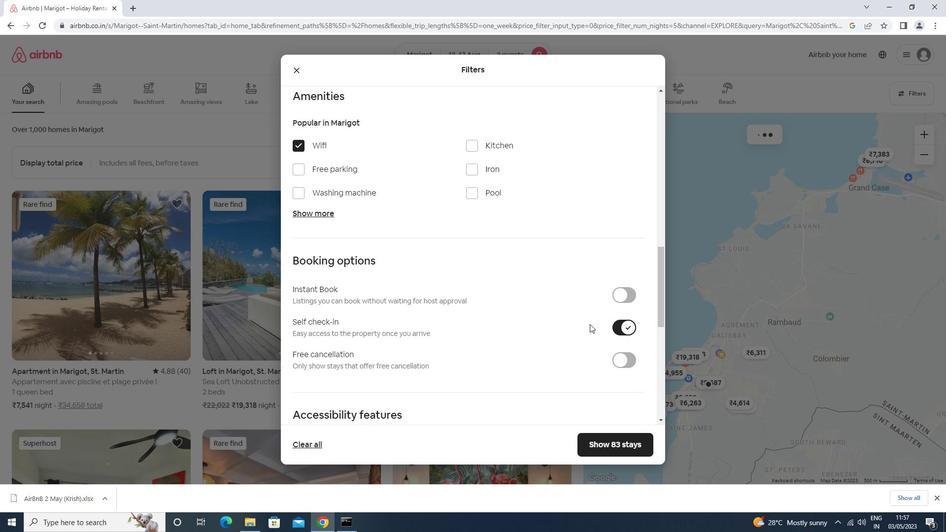 
Action: Mouse scrolled (583, 332) with delta (0, 0)
Screenshot: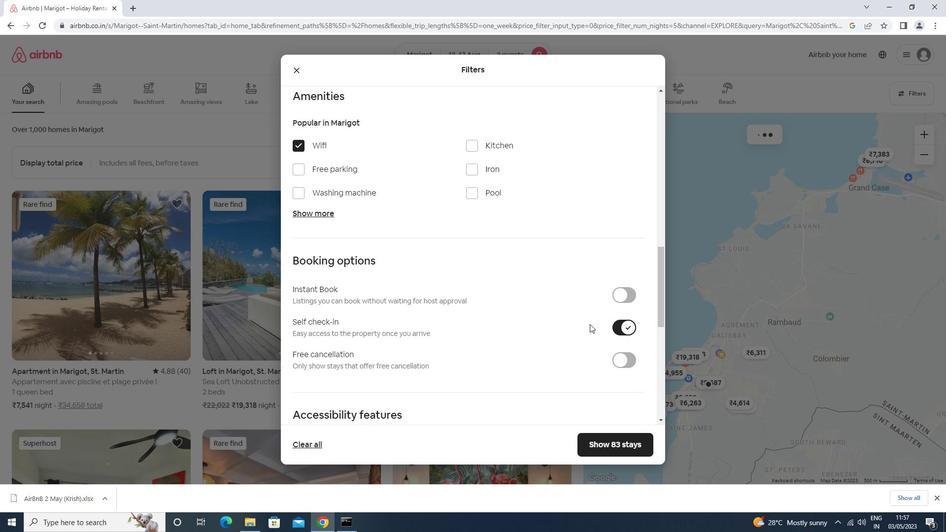 
Action: Mouse moved to (582, 334)
Screenshot: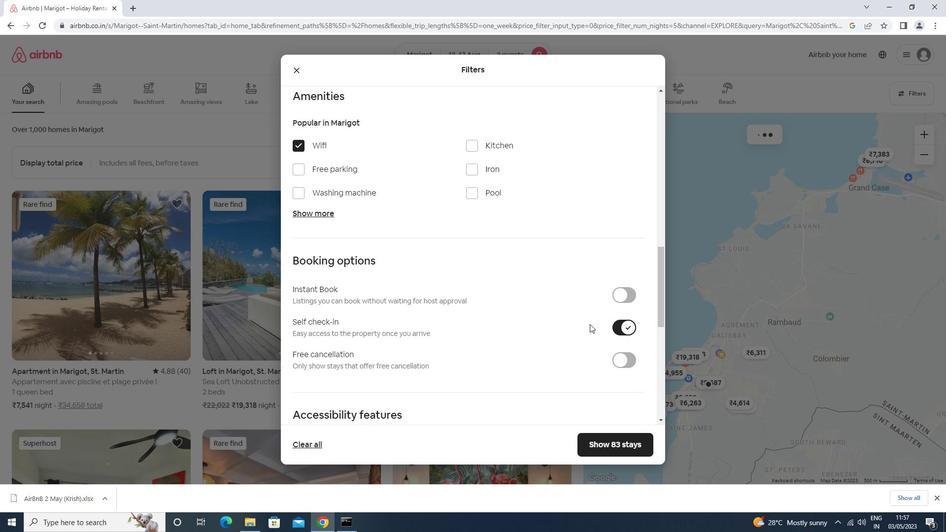 
Action: Mouse scrolled (582, 333) with delta (0, 0)
Screenshot: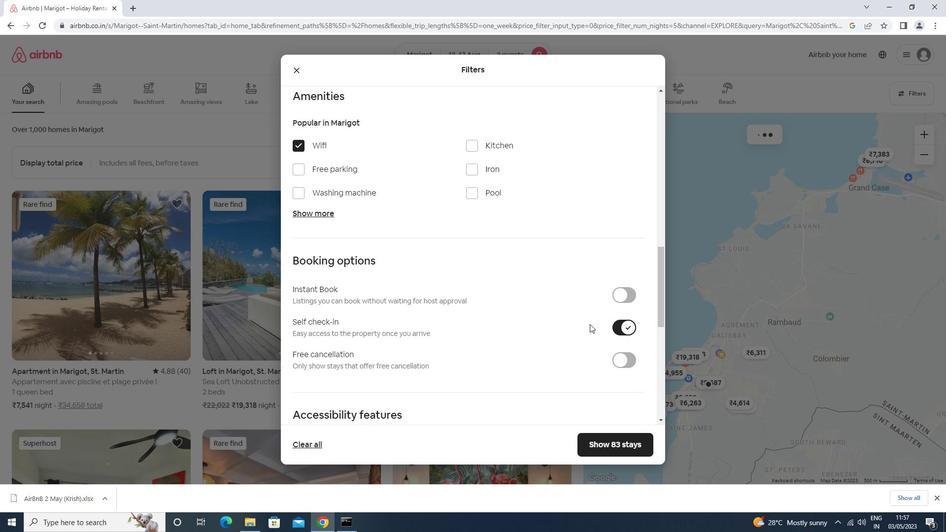 
Action: Mouse scrolled (582, 333) with delta (0, 0)
Screenshot: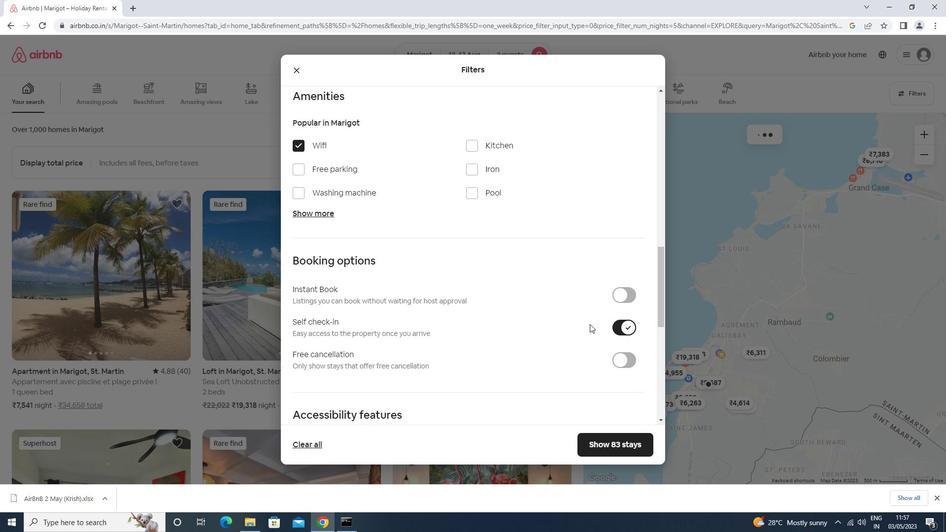 
Action: Mouse moved to (581, 334)
Screenshot: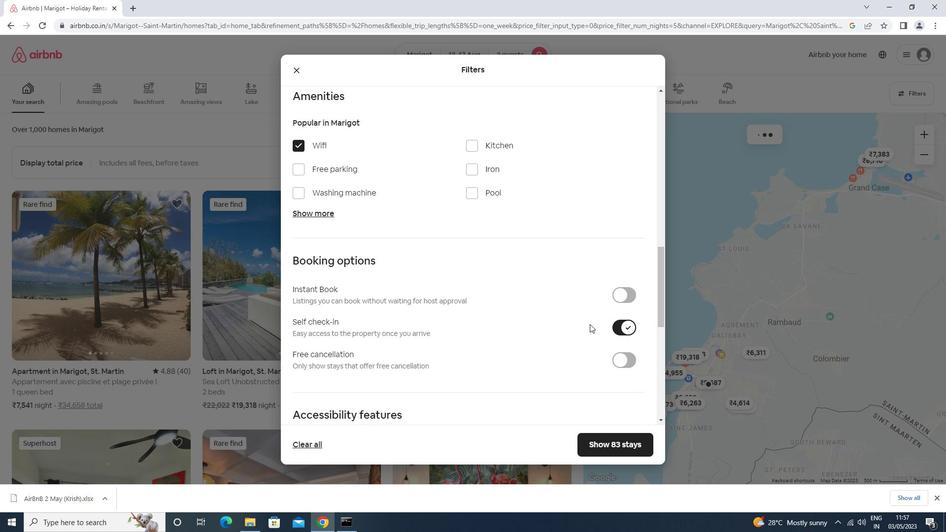 
Action: Mouse scrolled (581, 334) with delta (0, 0)
Screenshot: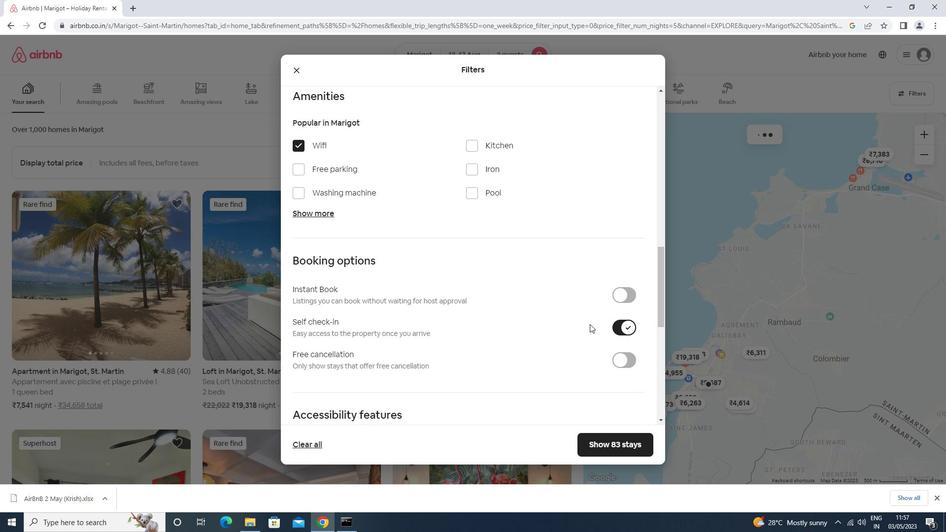 
Action: Mouse moved to (581, 334)
Screenshot: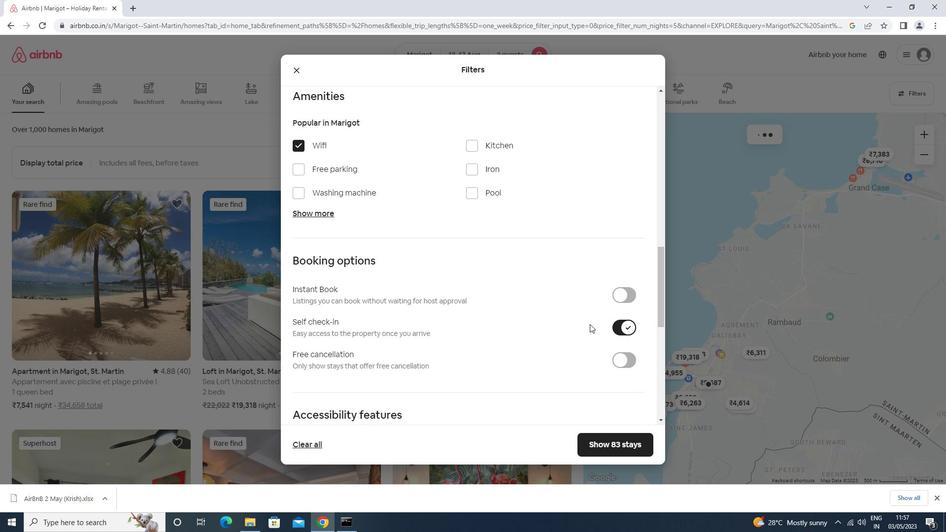 
Action: Mouse scrolled (581, 334) with delta (0, 0)
Screenshot: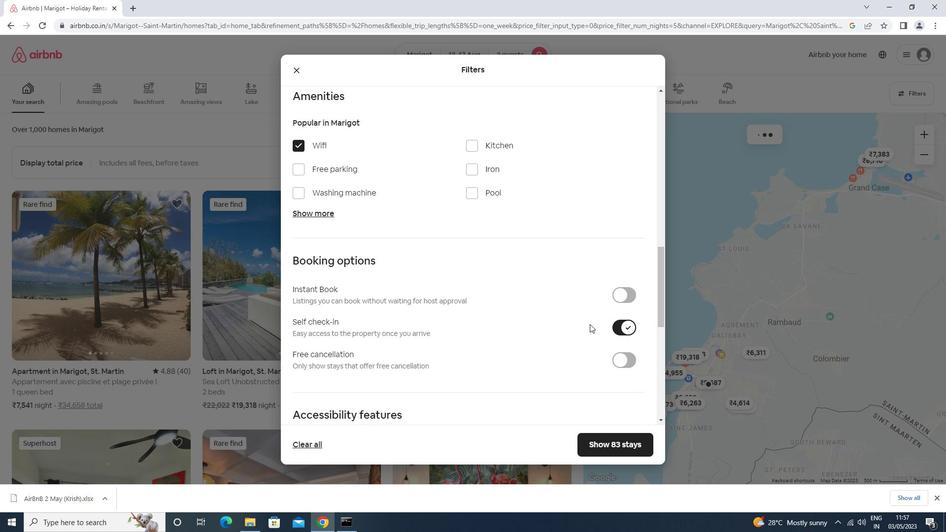 
Action: Mouse moved to (577, 338)
Screenshot: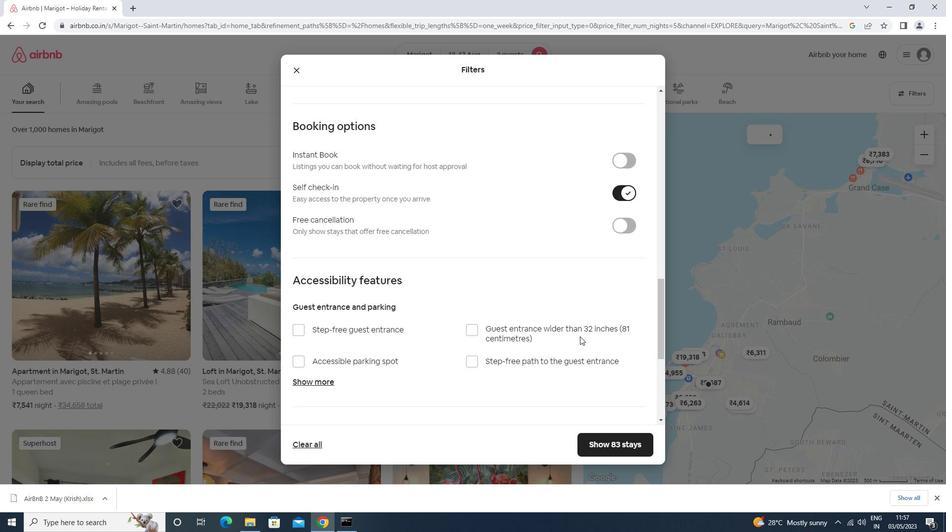 
Action: Mouse scrolled (577, 337) with delta (0, 0)
Screenshot: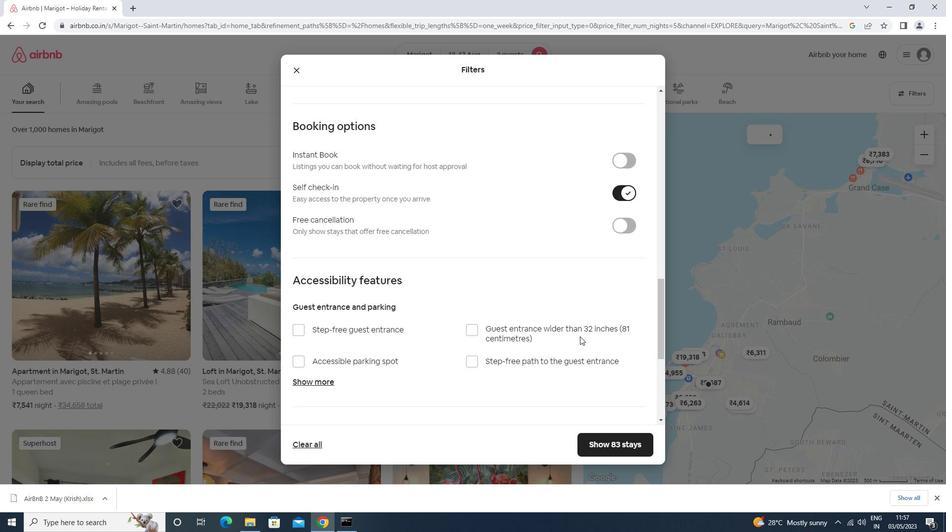 
Action: Mouse moved to (575, 338)
Screenshot: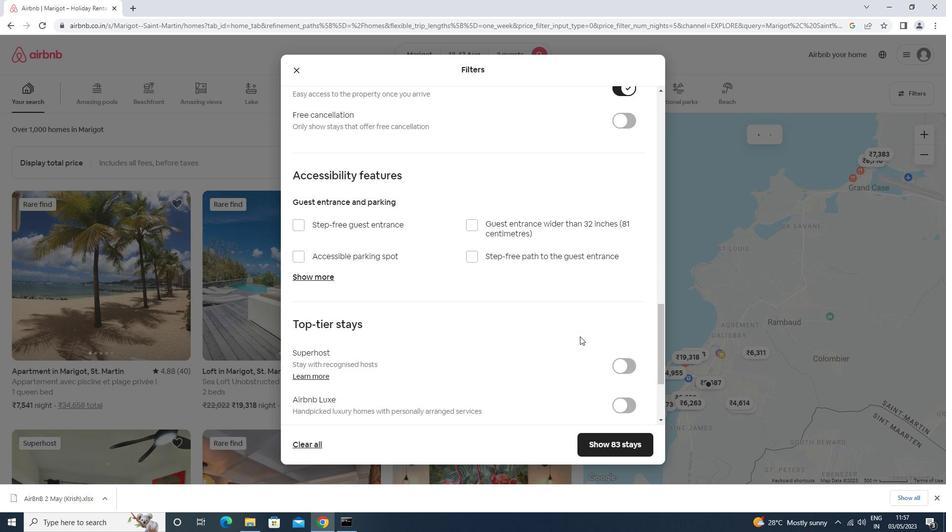 
Action: Mouse scrolled (575, 338) with delta (0, 0)
Screenshot: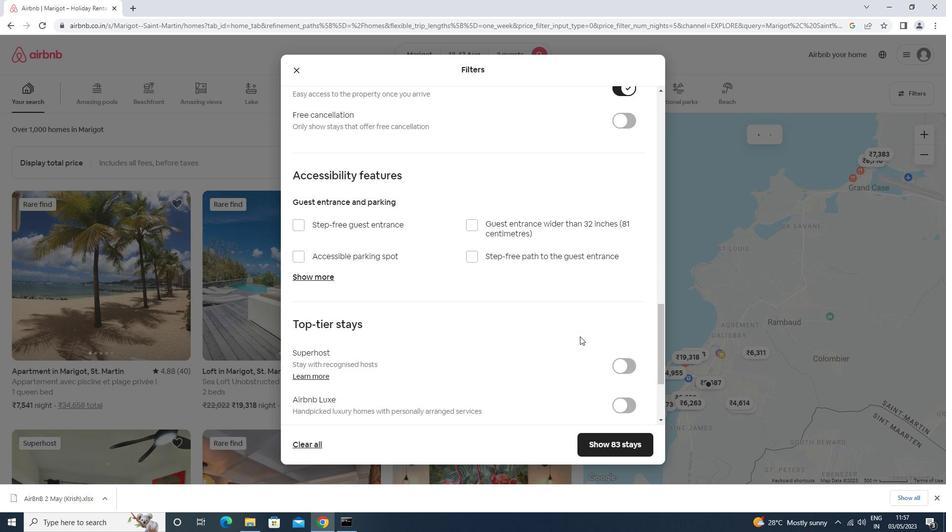 
Action: Mouse moved to (575, 339)
Screenshot: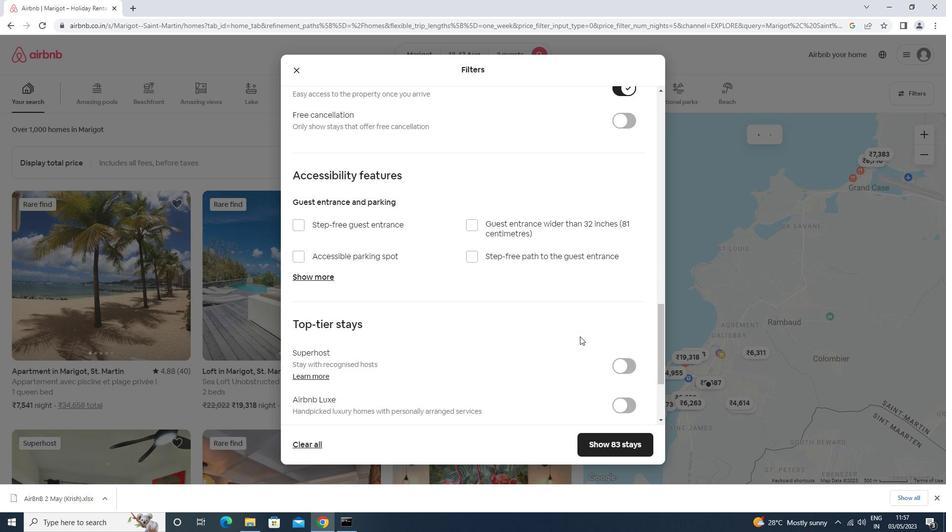 
Action: Mouse scrolled (575, 338) with delta (0, 0)
Screenshot: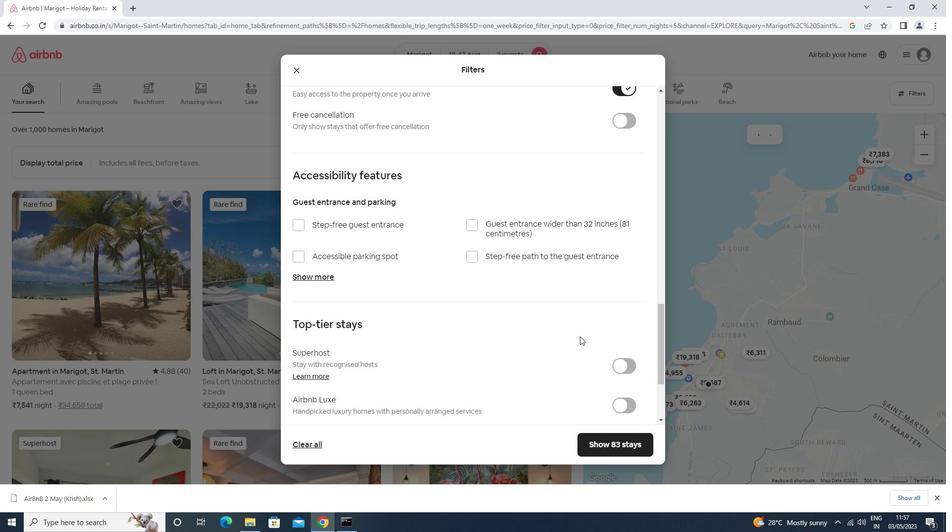 
Action: Mouse moved to (574, 339)
Screenshot: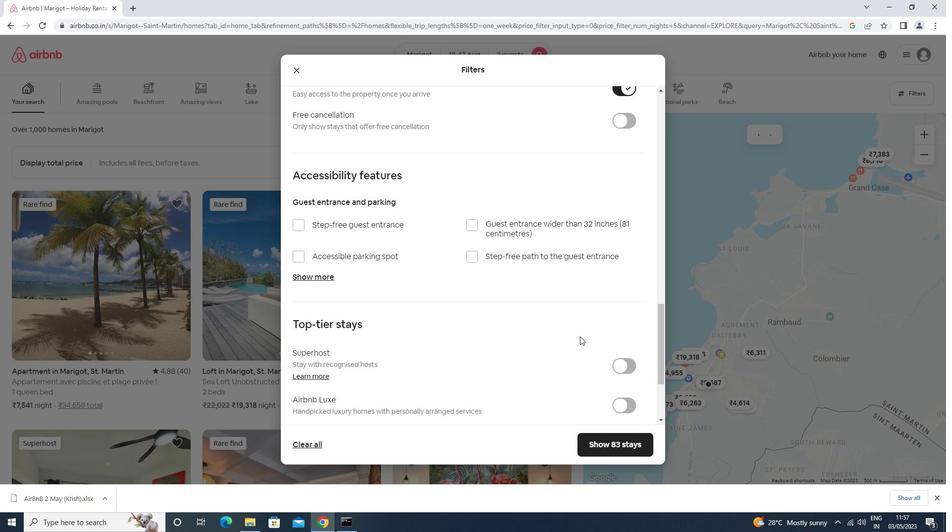 
Action: Mouse scrolled (574, 339) with delta (0, 0)
Screenshot: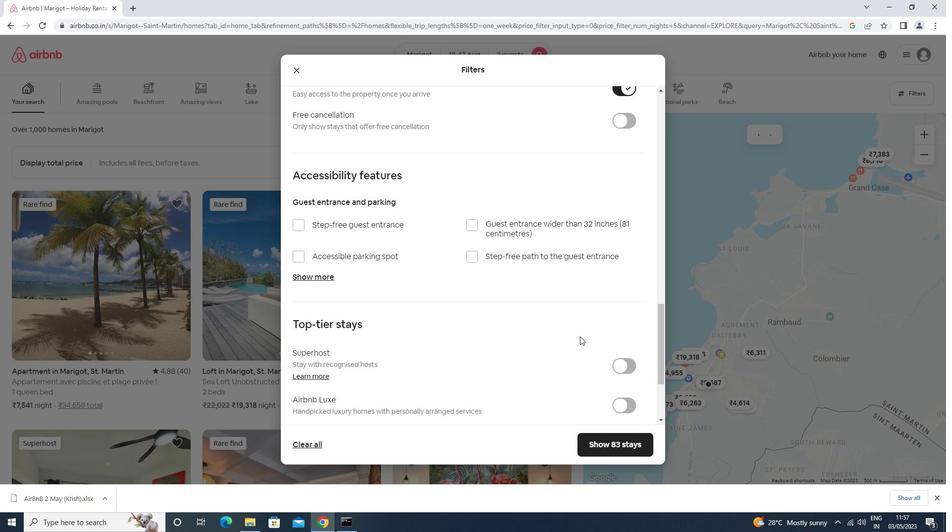 
Action: Mouse moved to (324, 355)
Screenshot: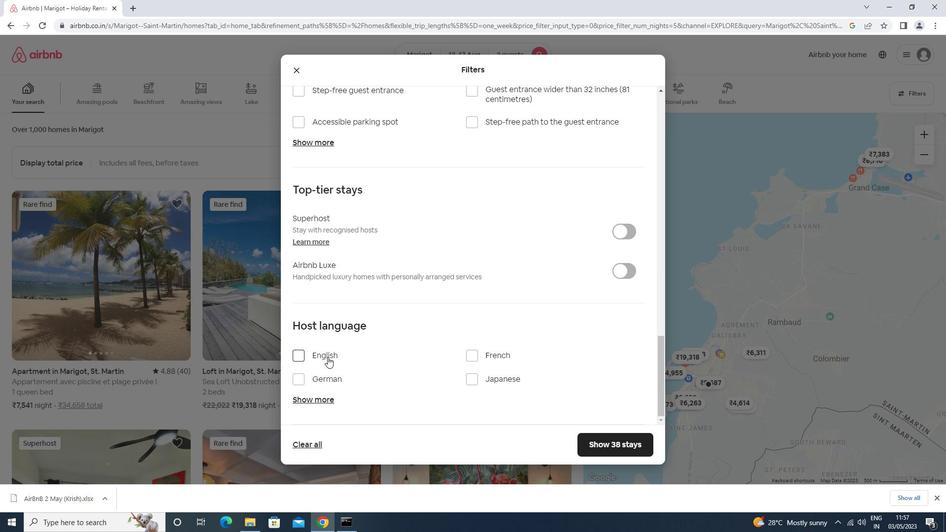 
Action: Mouse pressed left at (324, 355)
Screenshot: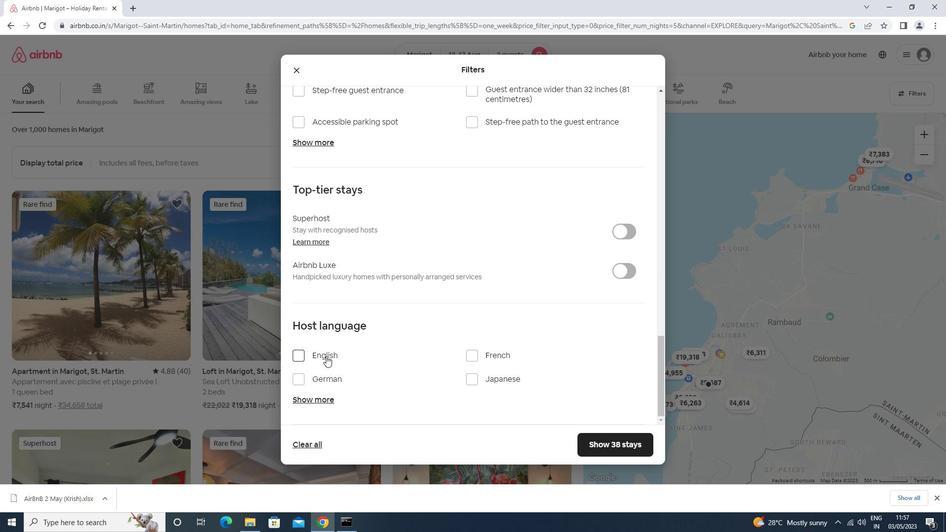 
Action: Mouse moved to (586, 439)
Screenshot: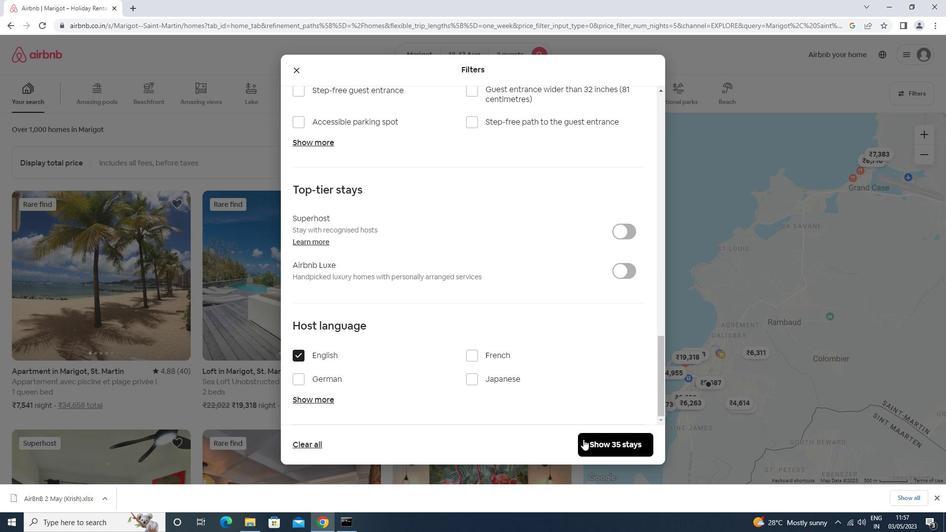 
Action: Mouse pressed left at (586, 439)
Screenshot: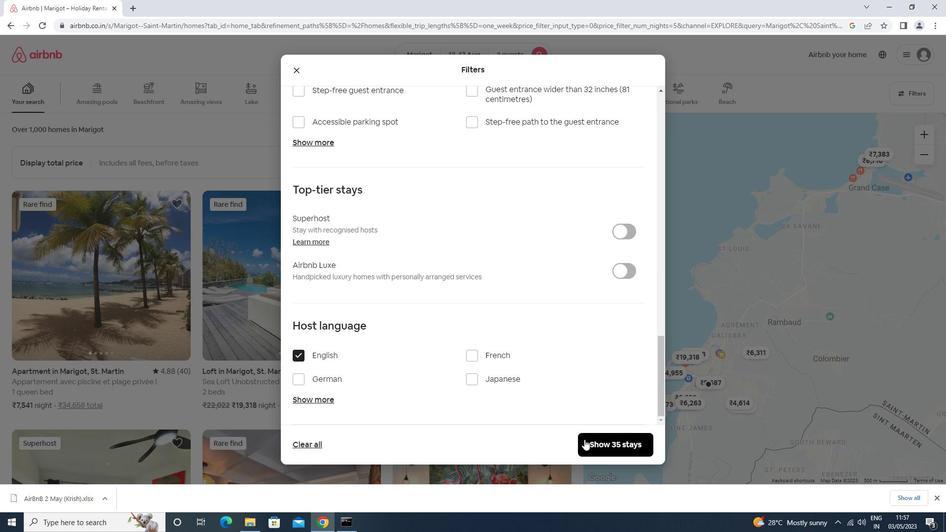 
Action: Mouse moved to (593, 435)
Screenshot: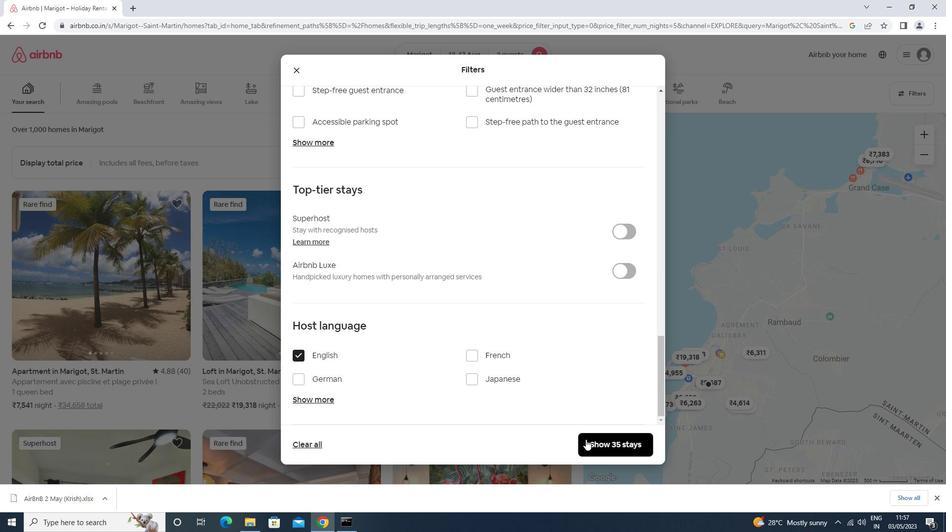 
